 Task: Add Magic Spoon Cereal Cocoa Cereal to the cart.
Action: Mouse moved to (791, 300)
Screenshot: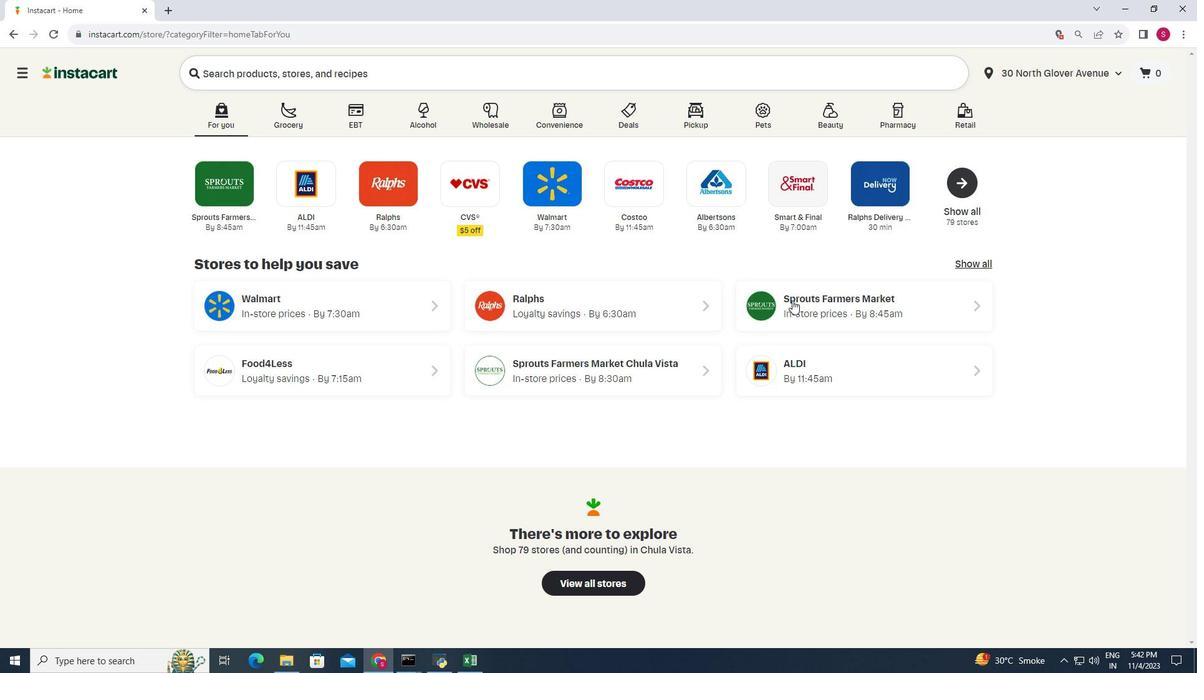 
Action: Mouse pressed left at (791, 300)
Screenshot: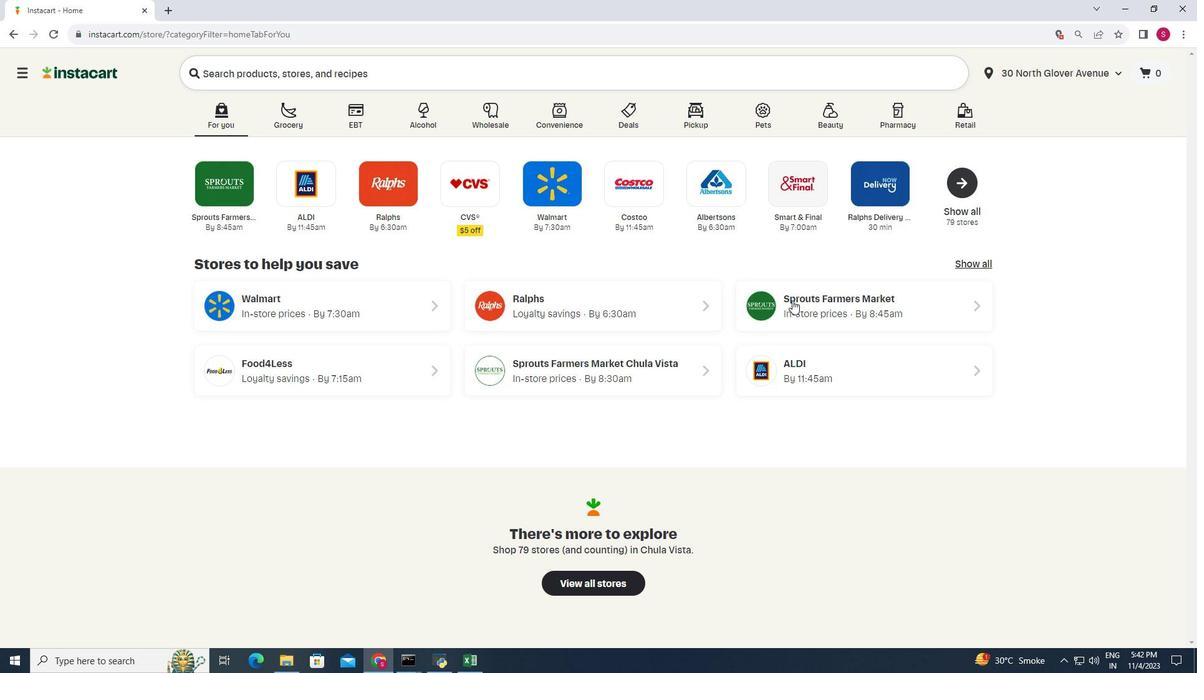 
Action: Mouse moved to (80, 465)
Screenshot: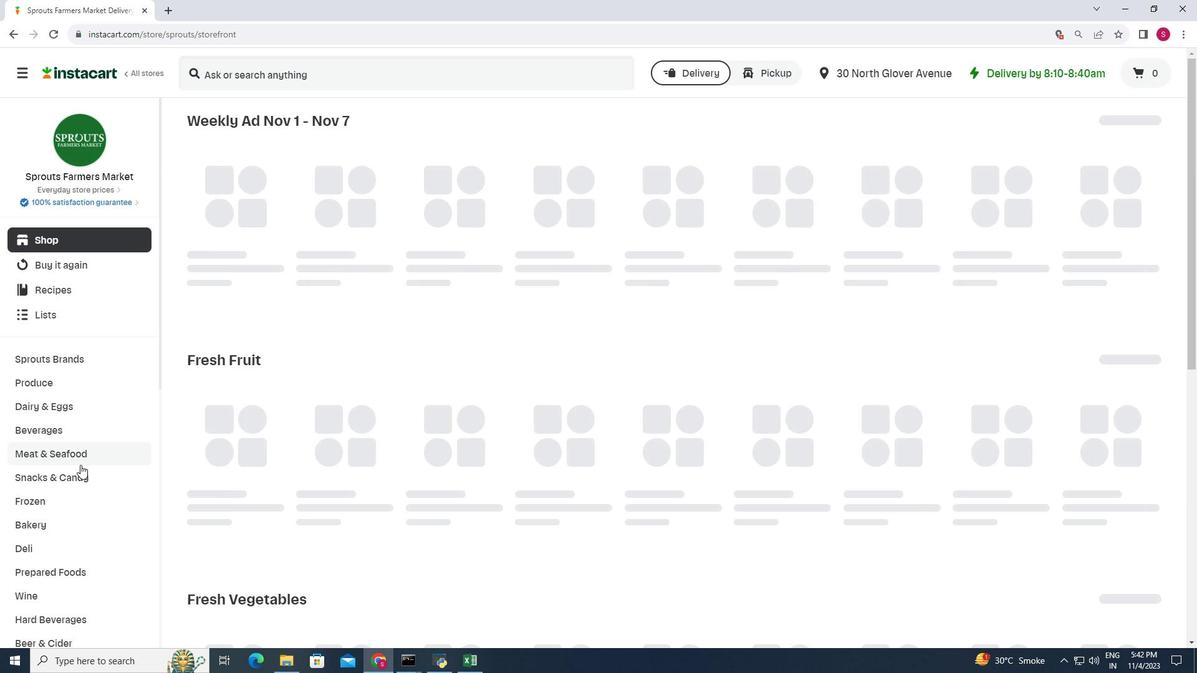 
Action: Mouse scrolled (80, 464) with delta (0, 0)
Screenshot: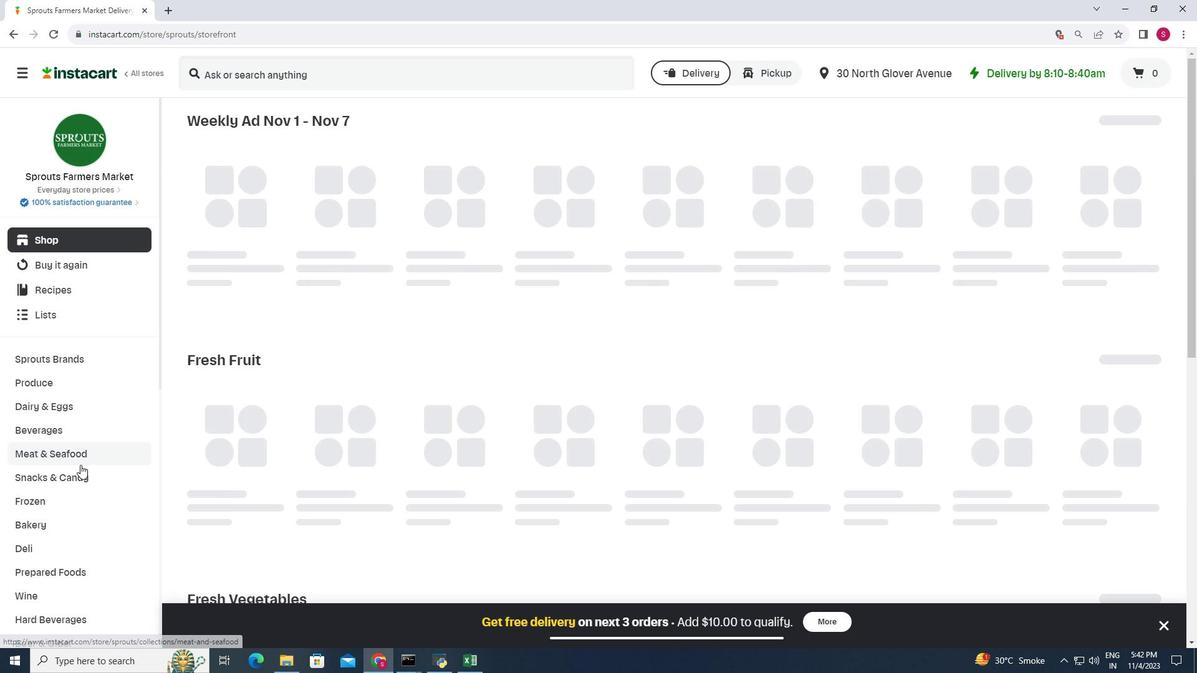 
Action: Mouse scrolled (80, 464) with delta (0, 0)
Screenshot: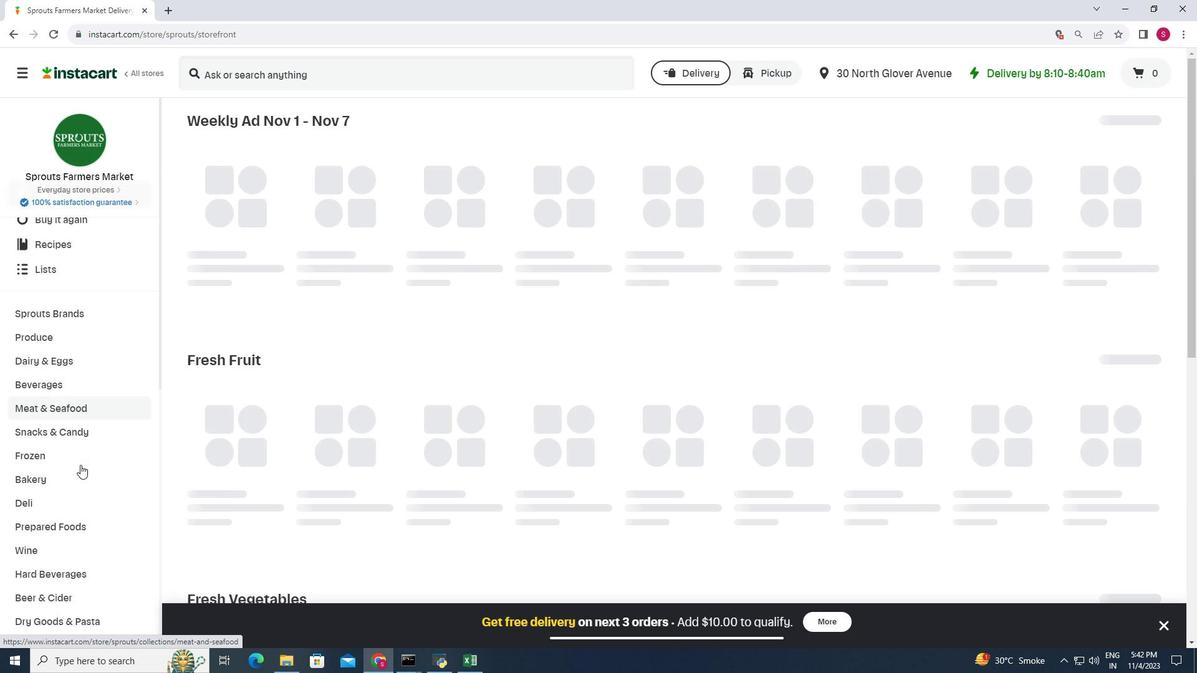 
Action: Mouse scrolled (80, 464) with delta (0, 0)
Screenshot: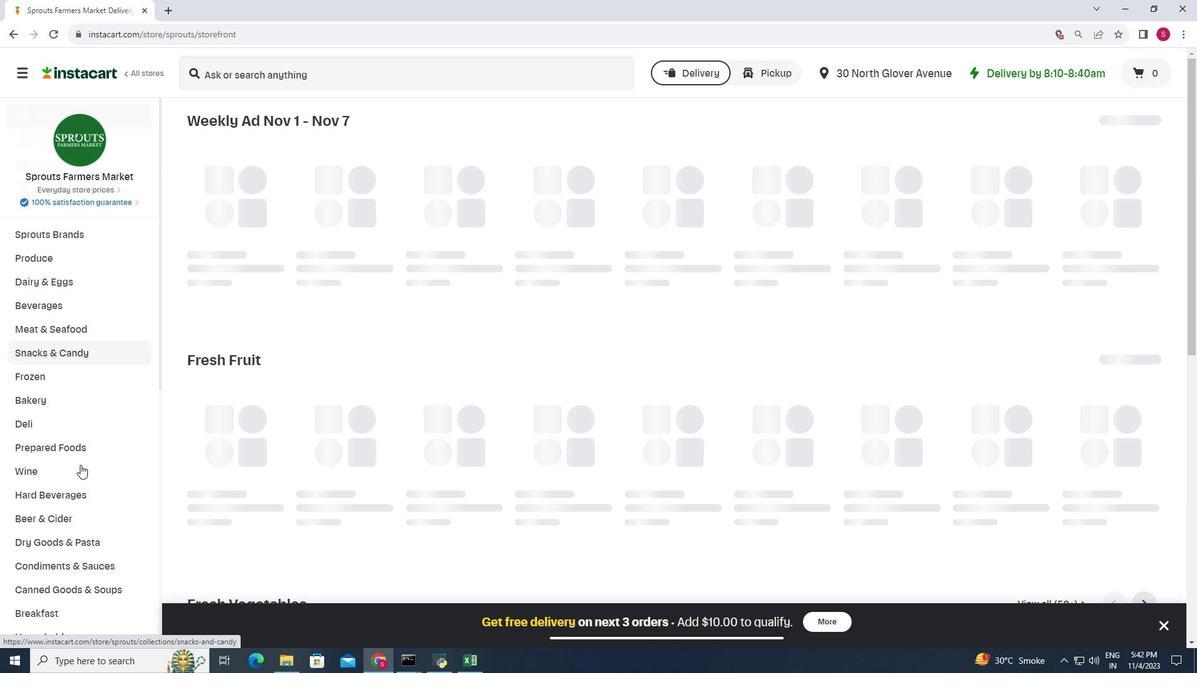 
Action: Mouse scrolled (80, 464) with delta (0, 0)
Screenshot: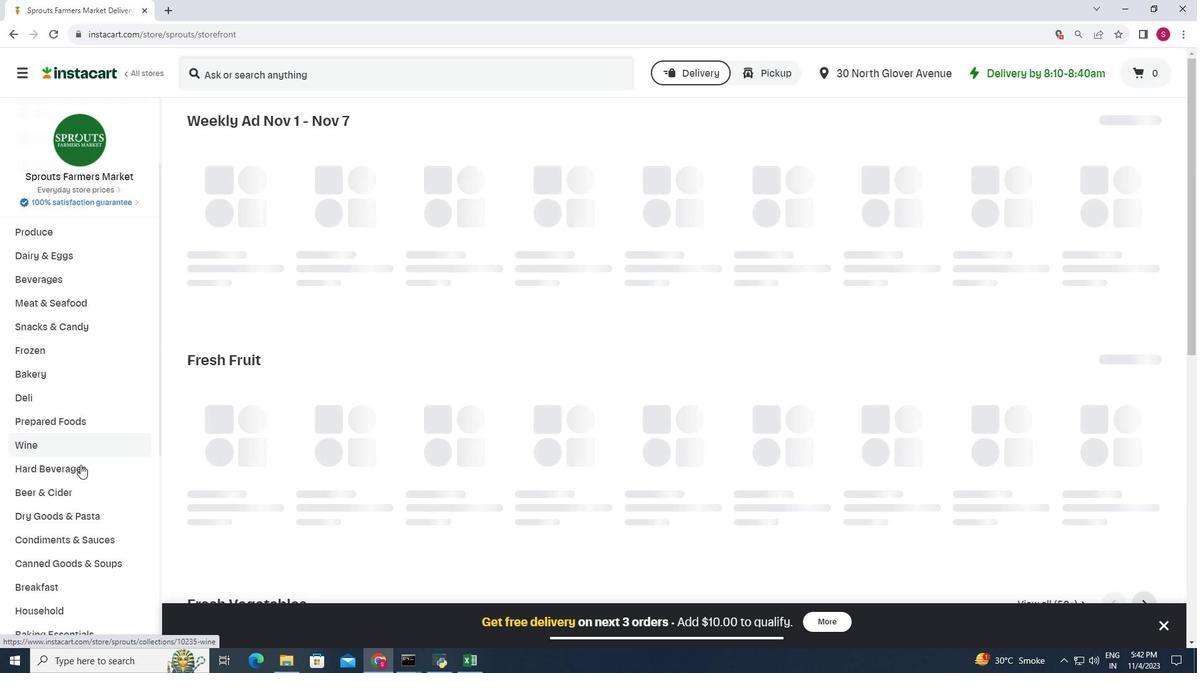 
Action: Mouse moved to (76, 488)
Screenshot: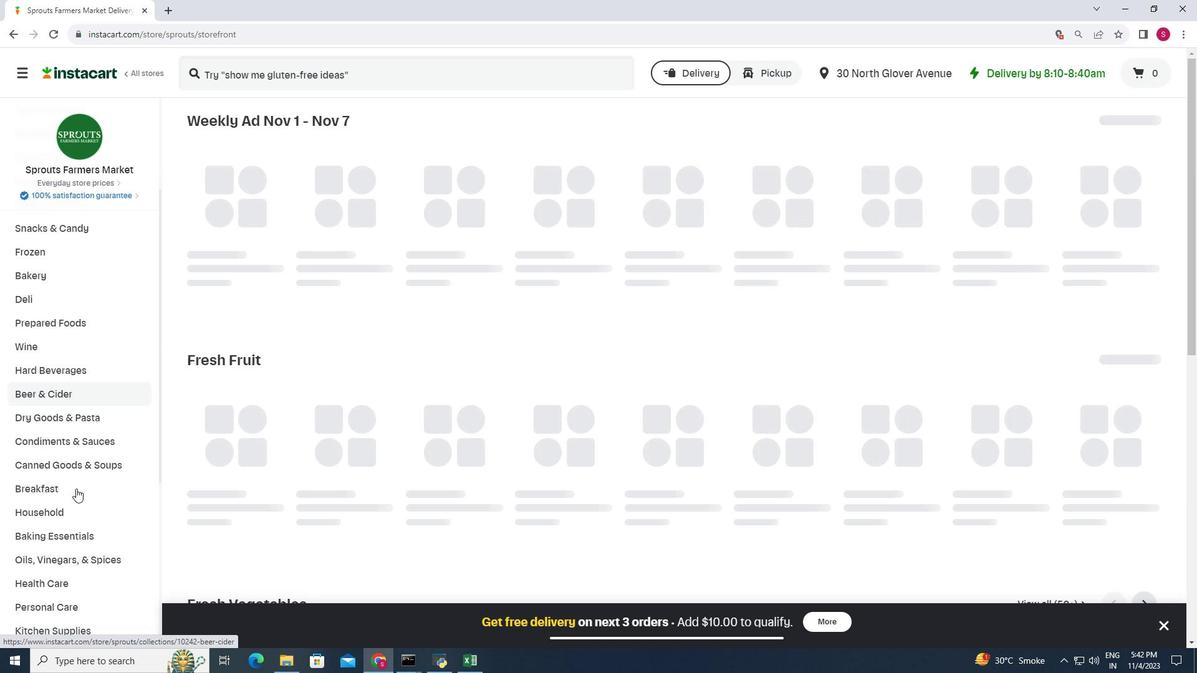 
Action: Mouse pressed left at (76, 488)
Screenshot: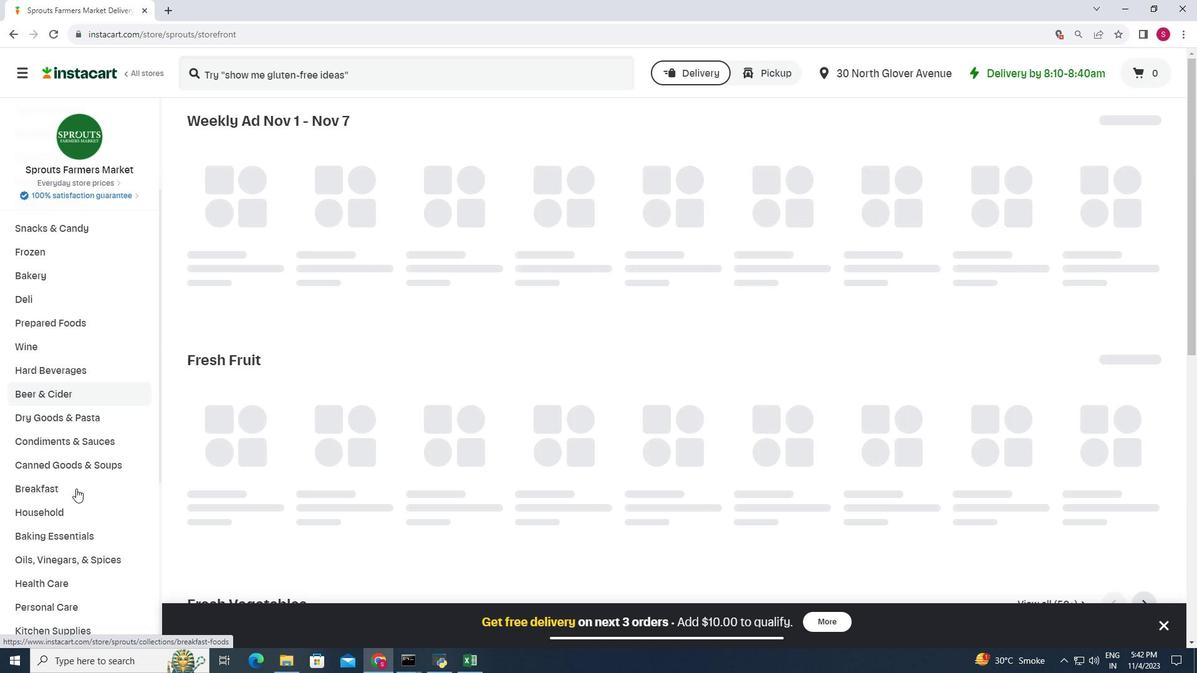 
Action: Mouse moved to (816, 158)
Screenshot: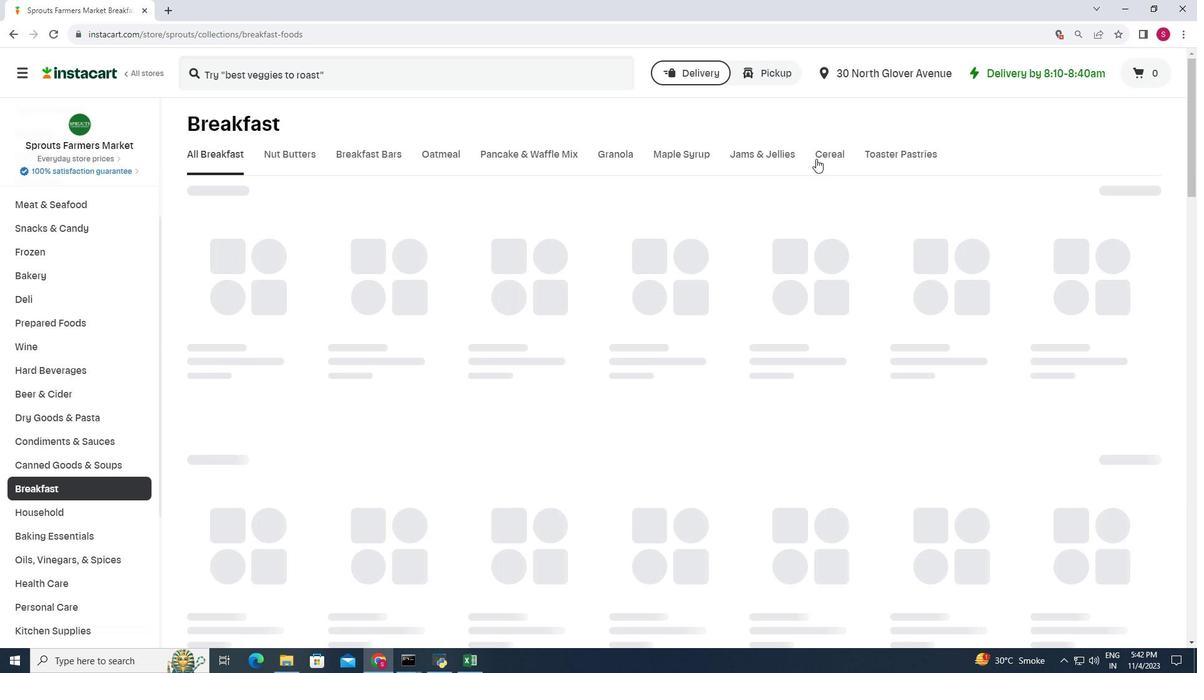 
Action: Mouse pressed left at (816, 158)
Screenshot: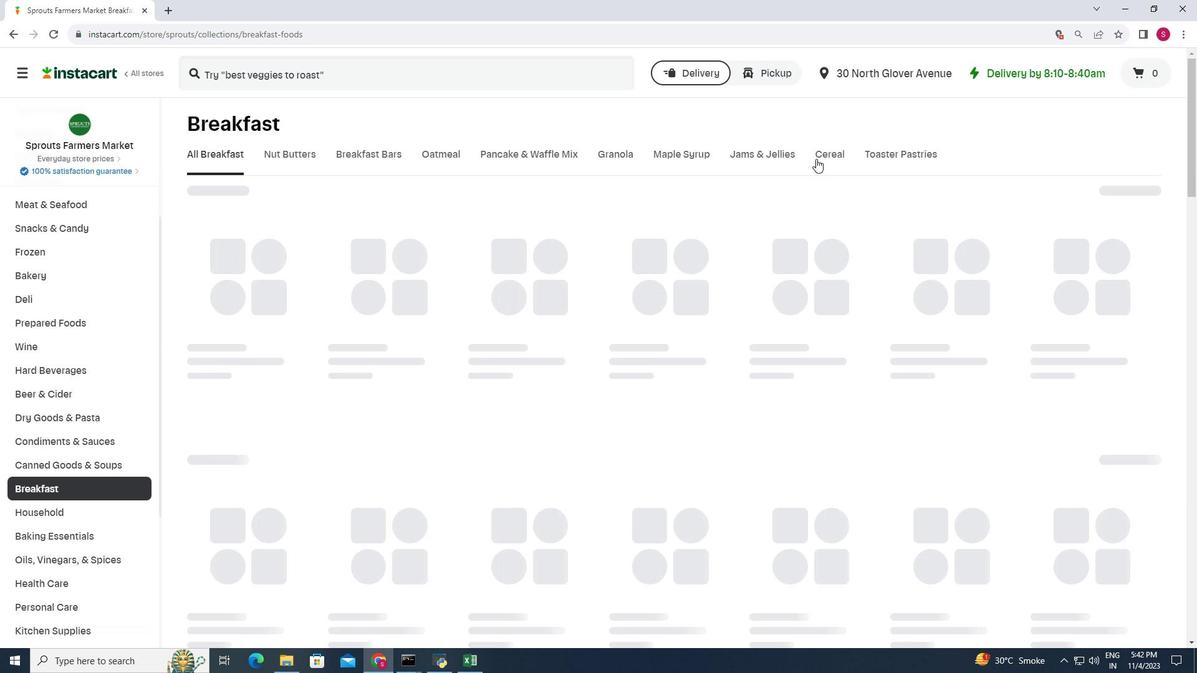 
Action: Mouse moved to (529, 228)
Screenshot: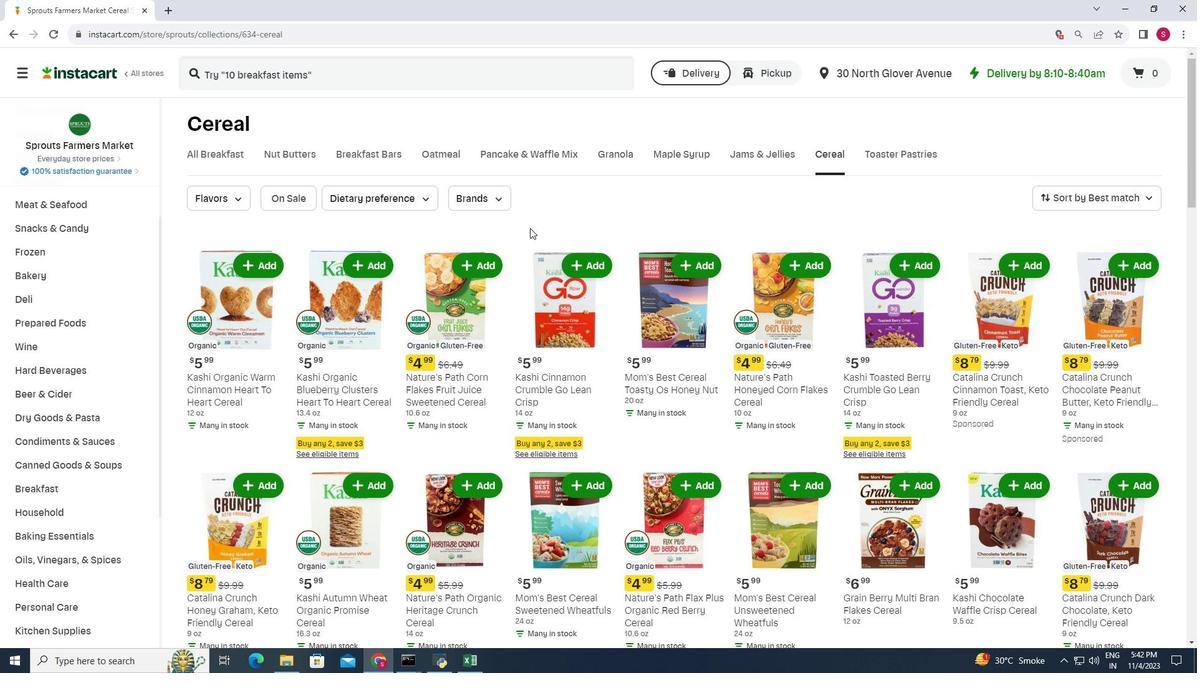 
Action: Mouse scrolled (529, 227) with delta (0, 0)
Screenshot: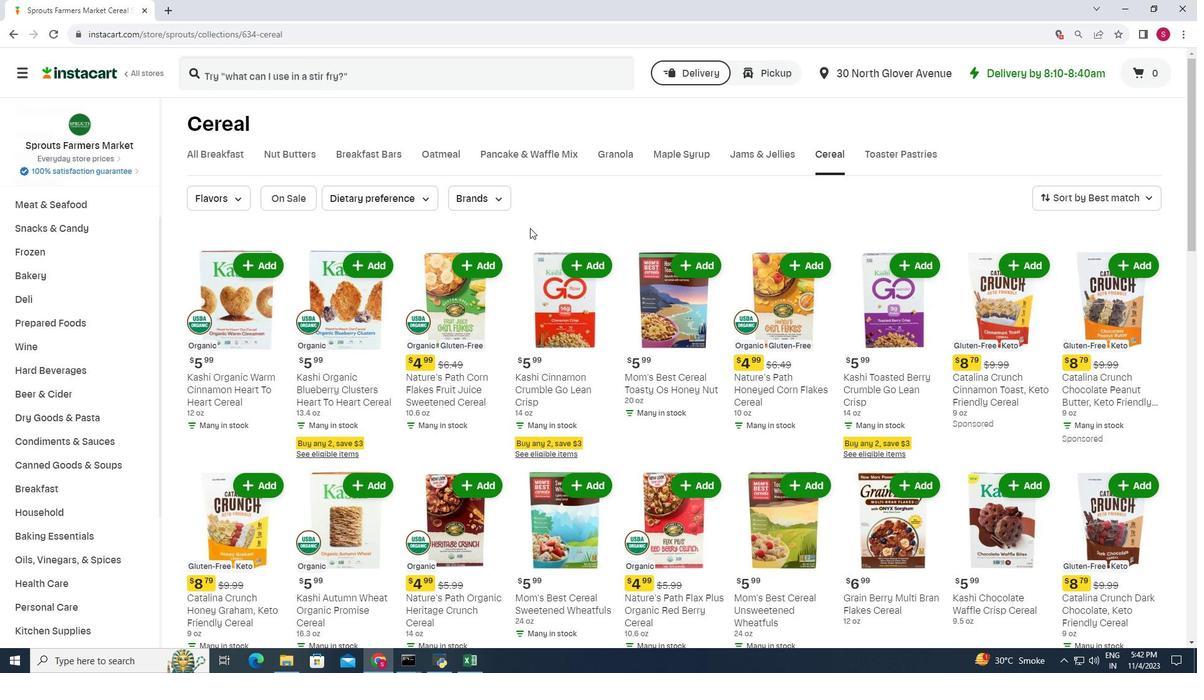 
Action: Mouse moved to (528, 230)
Screenshot: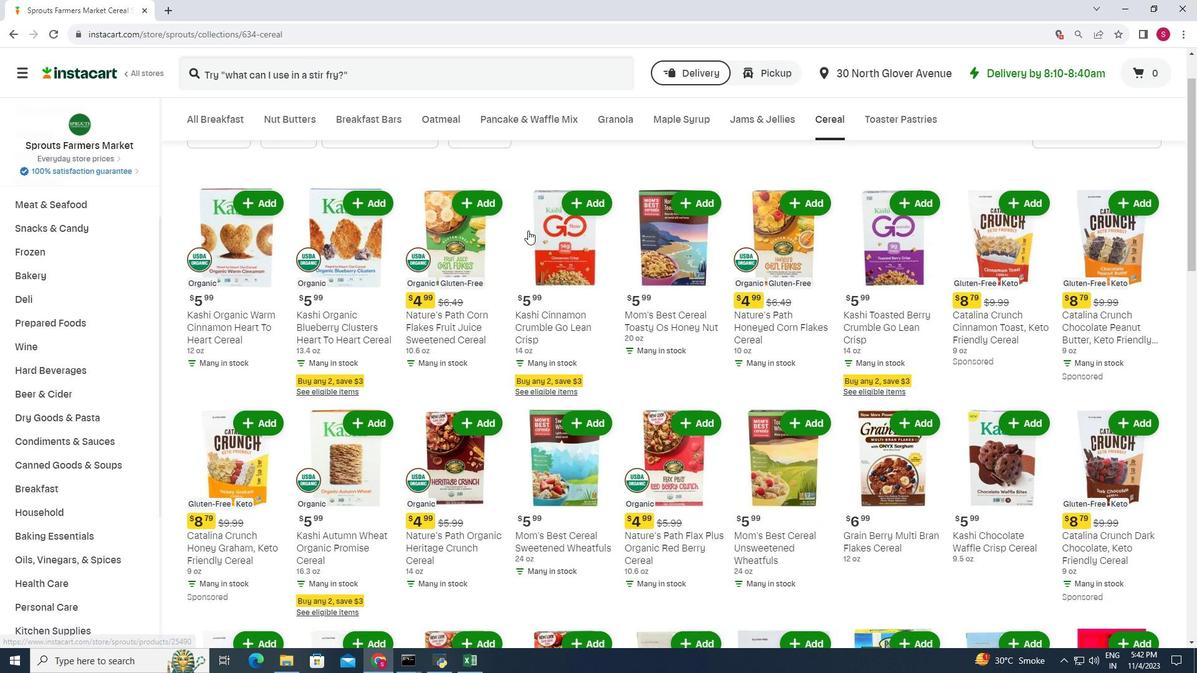 
Action: Mouse scrolled (528, 230) with delta (0, 0)
Screenshot: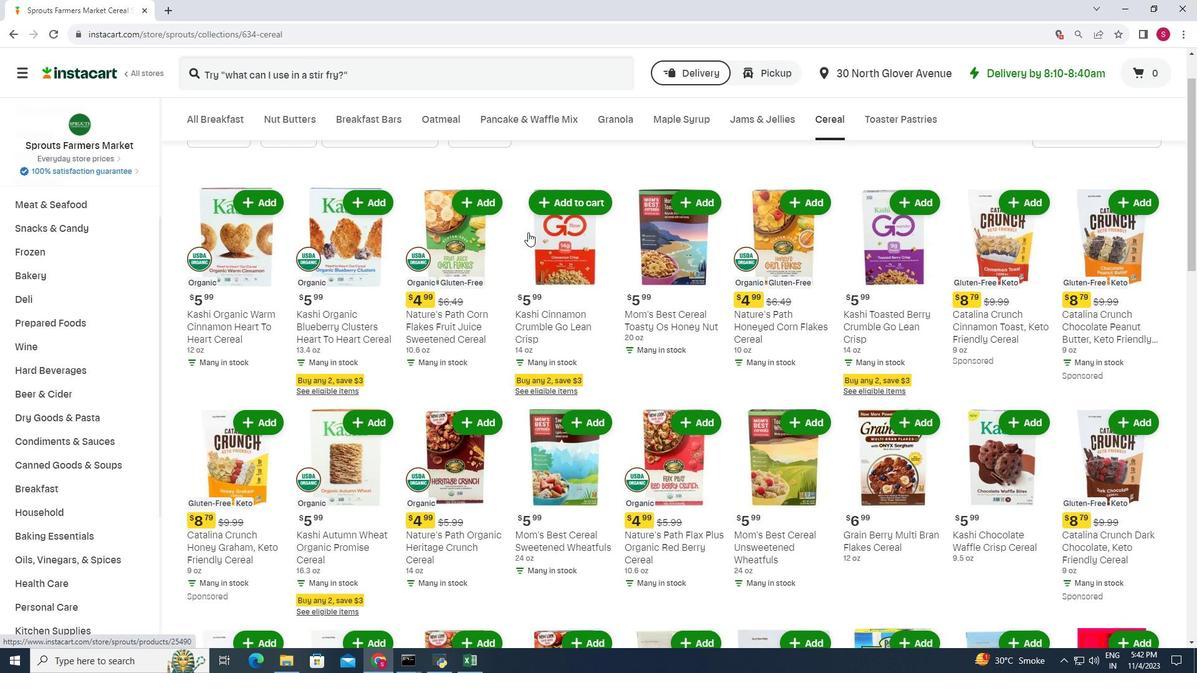 
Action: Mouse moved to (528, 232)
Screenshot: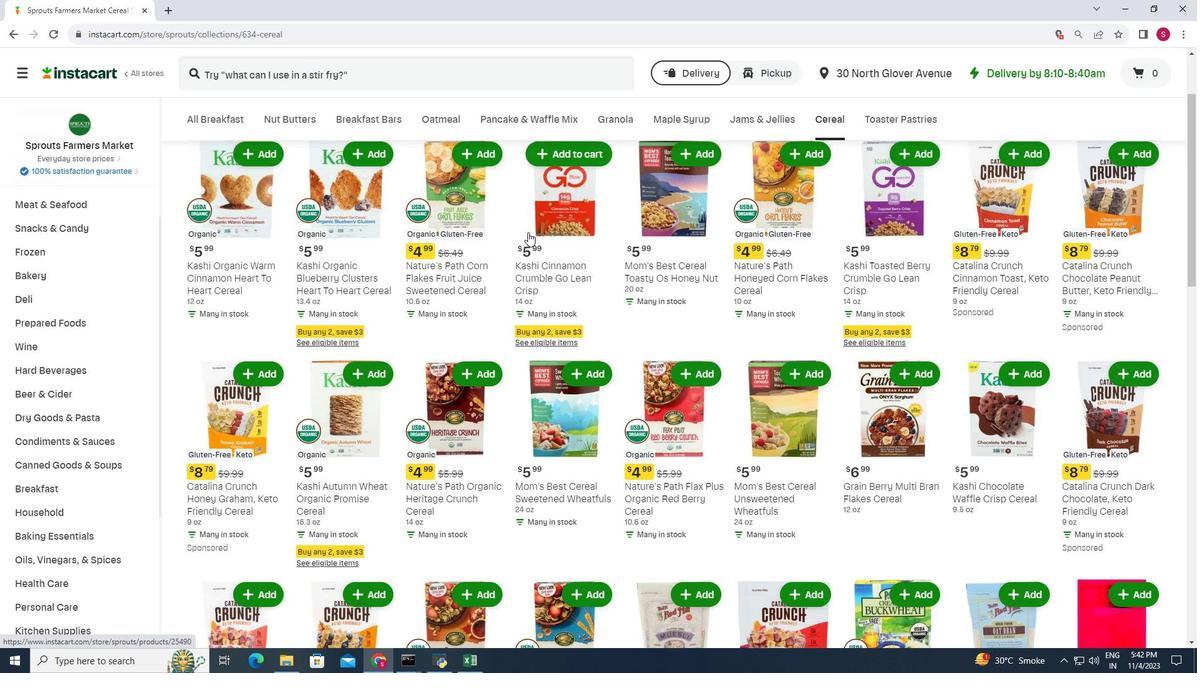 
Action: Mouse scrolled (528, 231) with delta (0, 0)
Screenshot: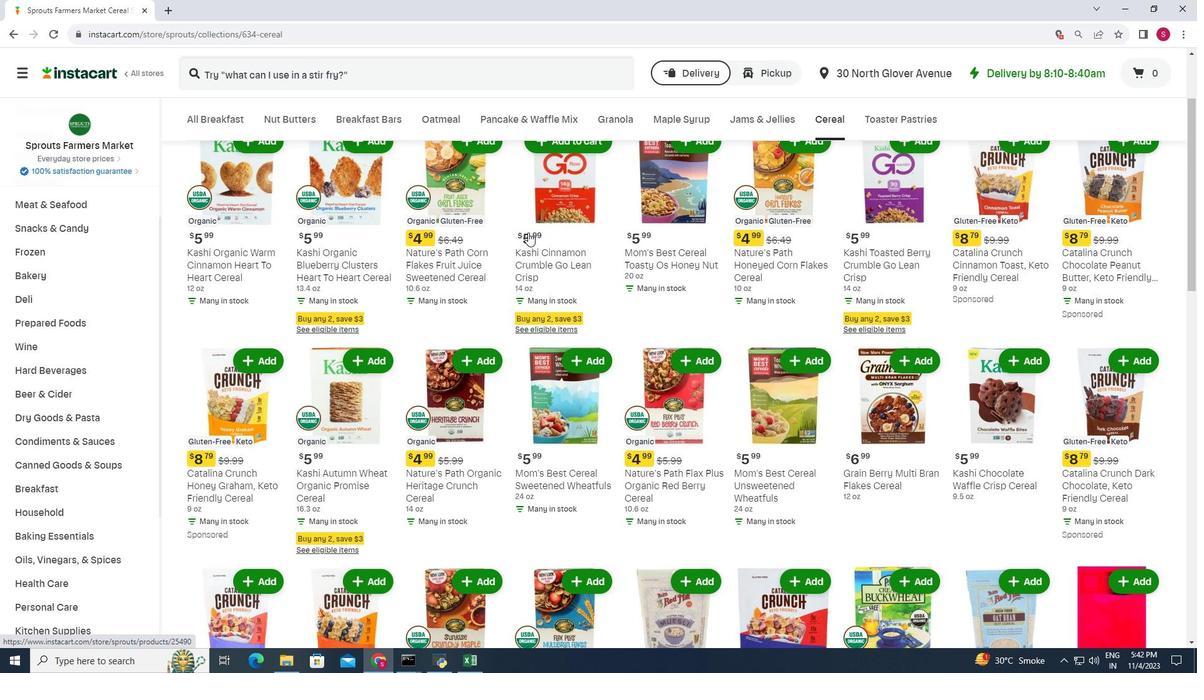 
Action: Mouse moved to (528, 233)
Screenshot: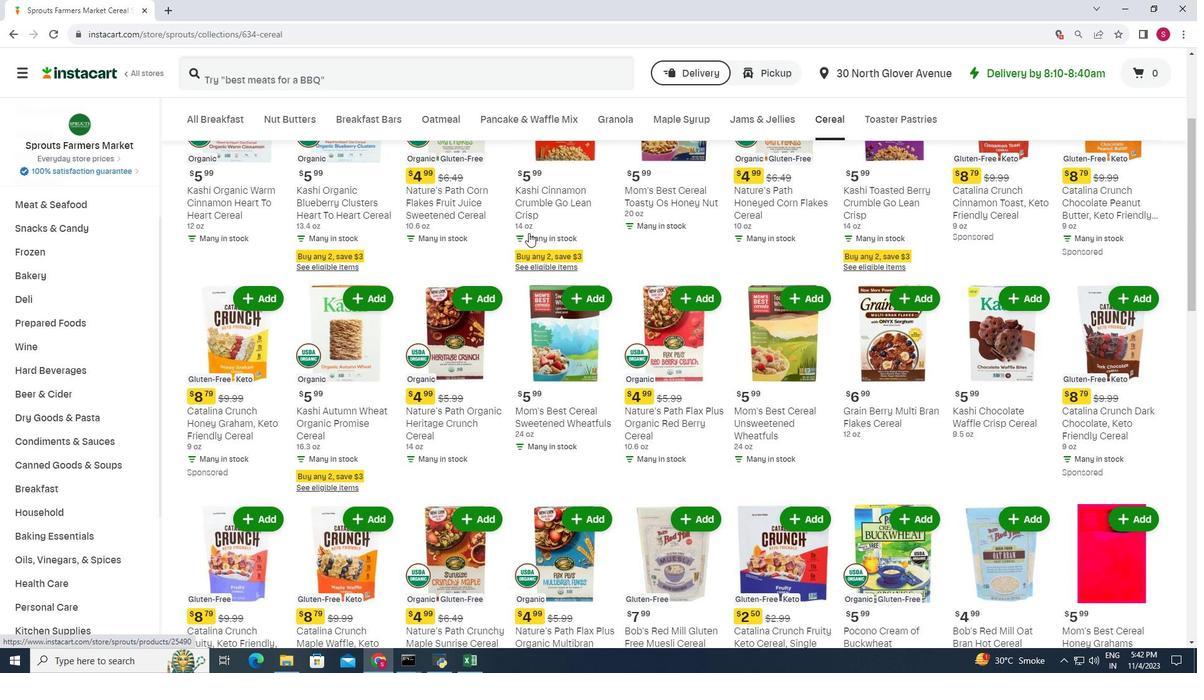 
Action: Mouse scrolled (528, 232) with delta (0, 0)
Screenshot: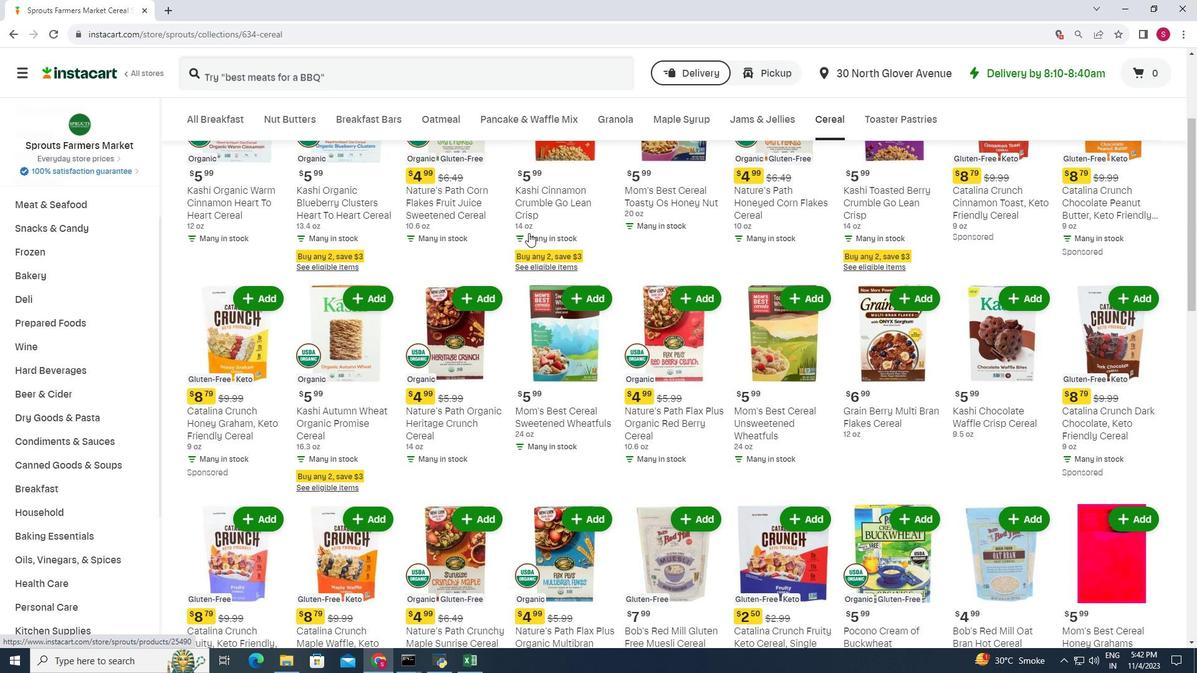 
Action: Mouse scrolled (528, 232) with delta (0, 0)
Screenshot: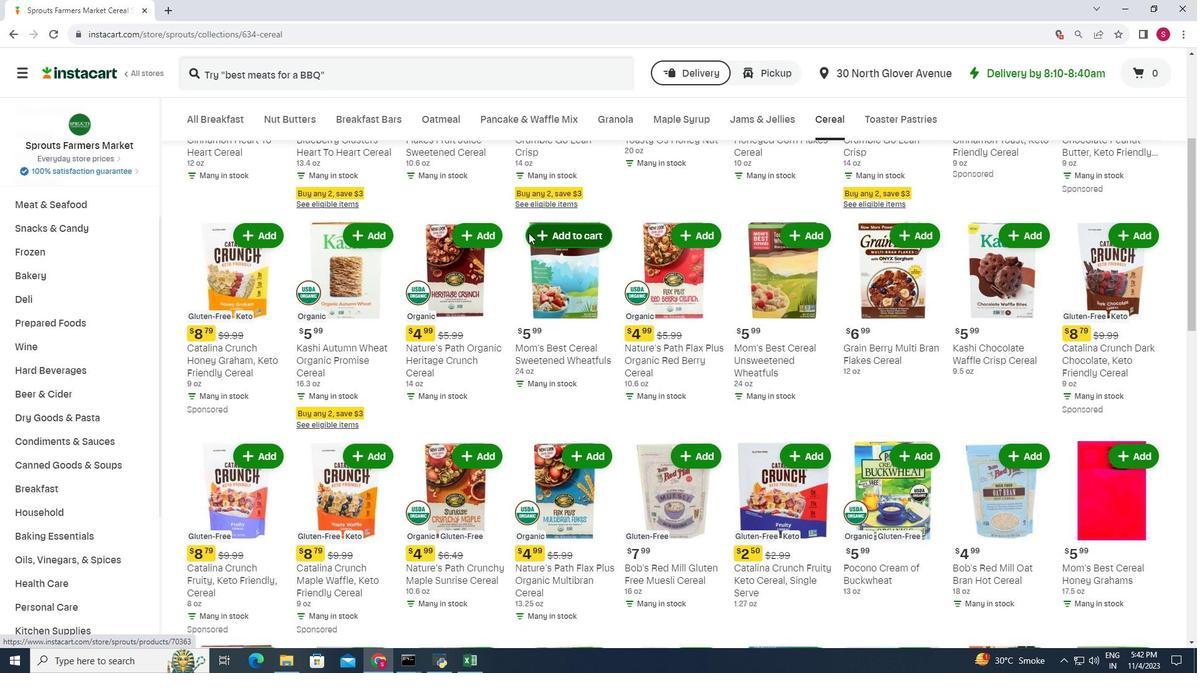 
Action: Mouse scrolled (528, 232) with delta (0, 0)
Screenshot: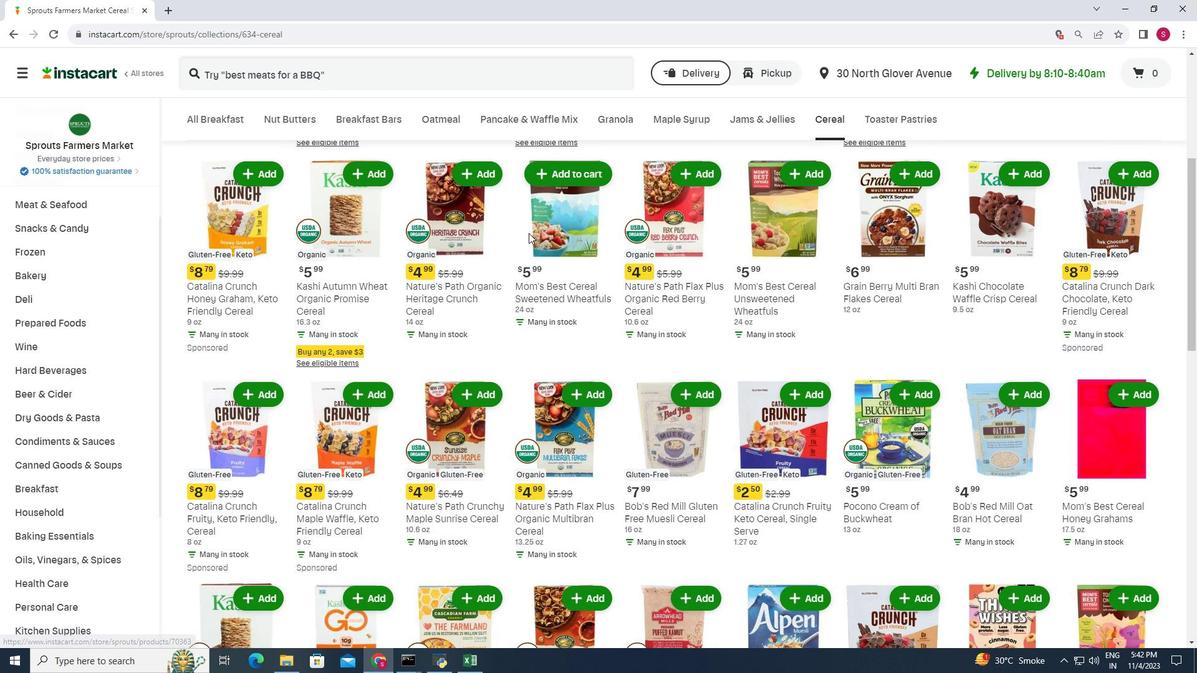 
Action: Mouse scrolled (528, 232) with delta (0, 0)
Screenshot: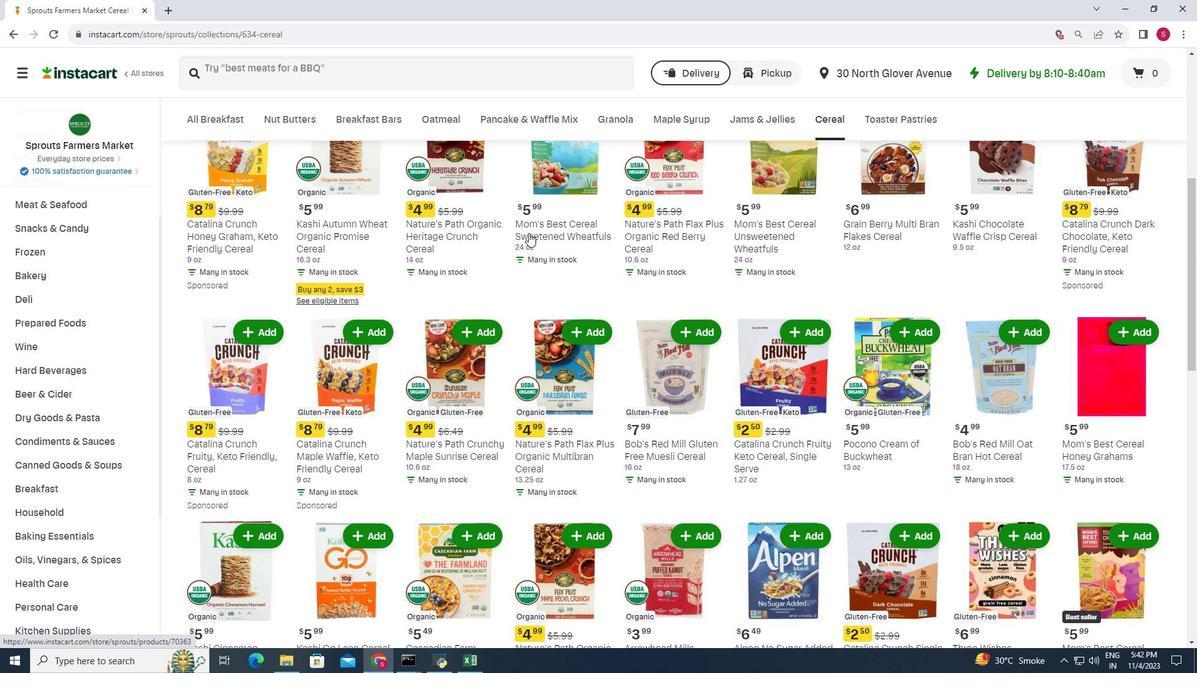 
Action: Mouse scrolled (528, 232) with delta (0, 0)
Screenshot: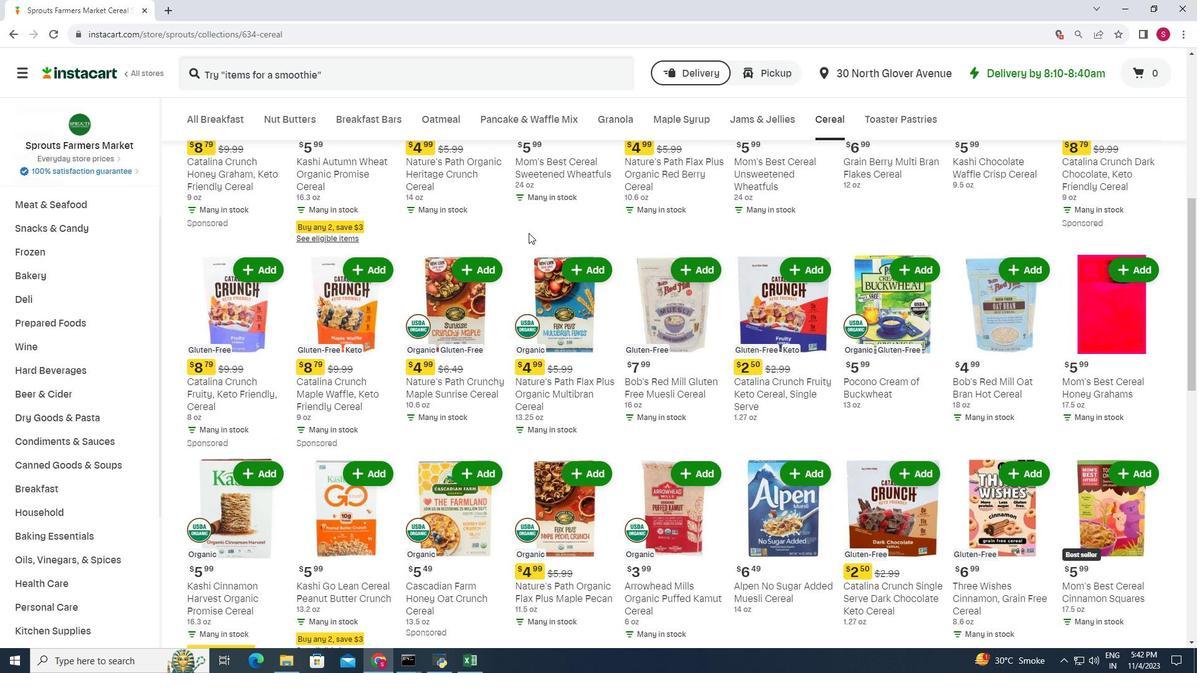 
Action: Mouse moved to (529, 233)
Screenshot: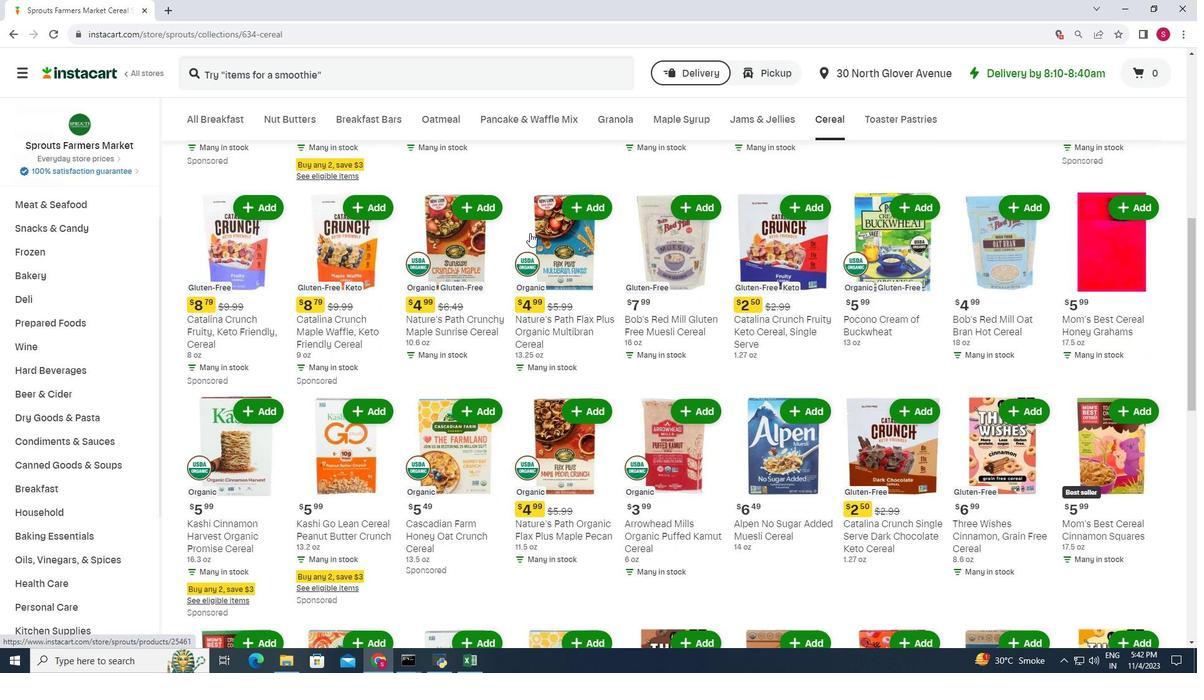 
Action: Mouse scrolled (529, 232) with delta (0, 0)
Screenshot: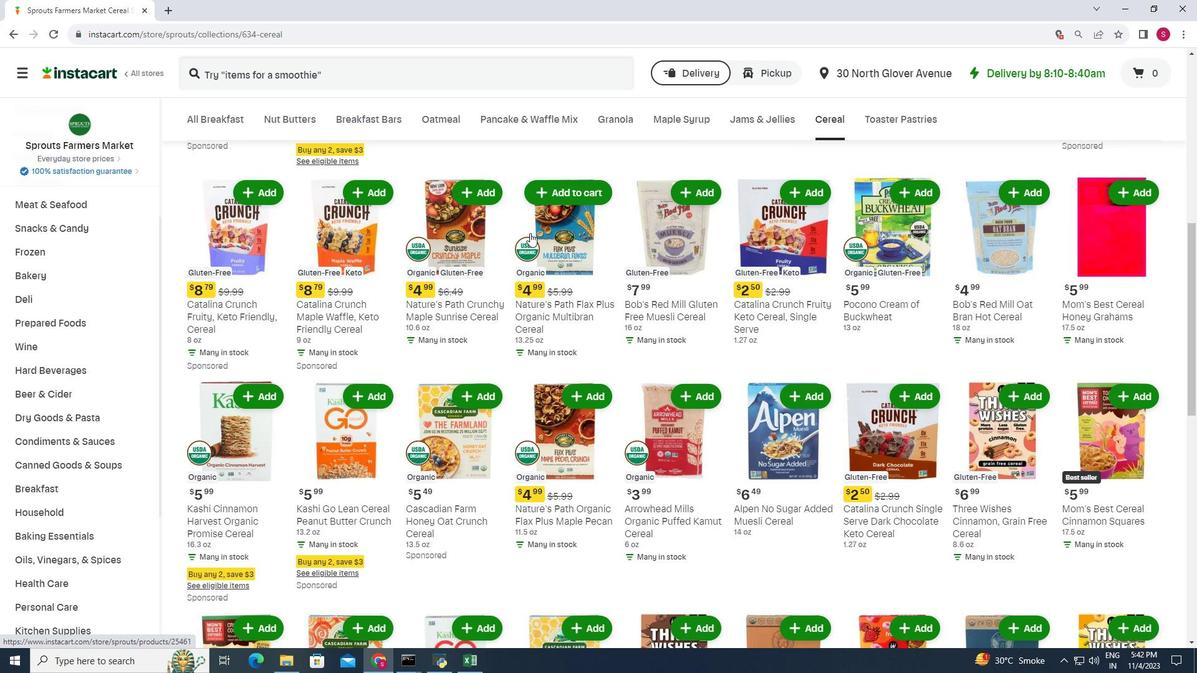 
Action: Mouse scrolled (529, 232) with delta (0, 0)
Screenshot: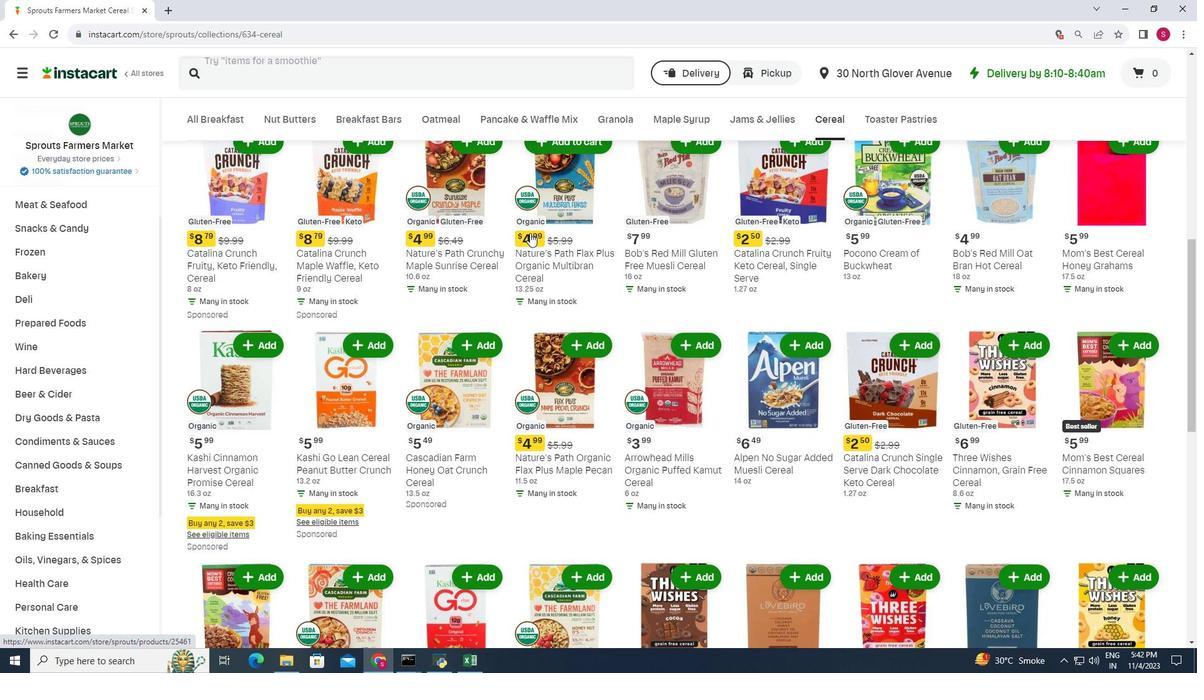 
Action: Mouse scrolled (529, 232) with delta (0, 0)
Screenshot: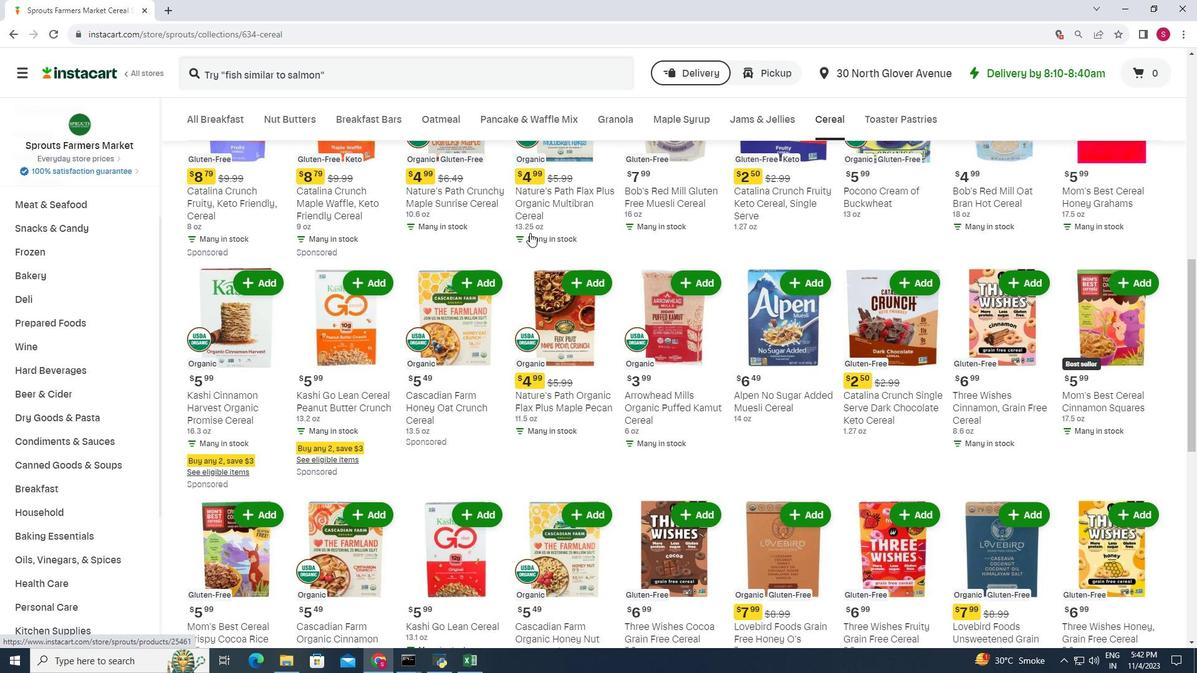 
Action: Mouse scrolled (529, 232) with delta (0, 0)
Screenshot: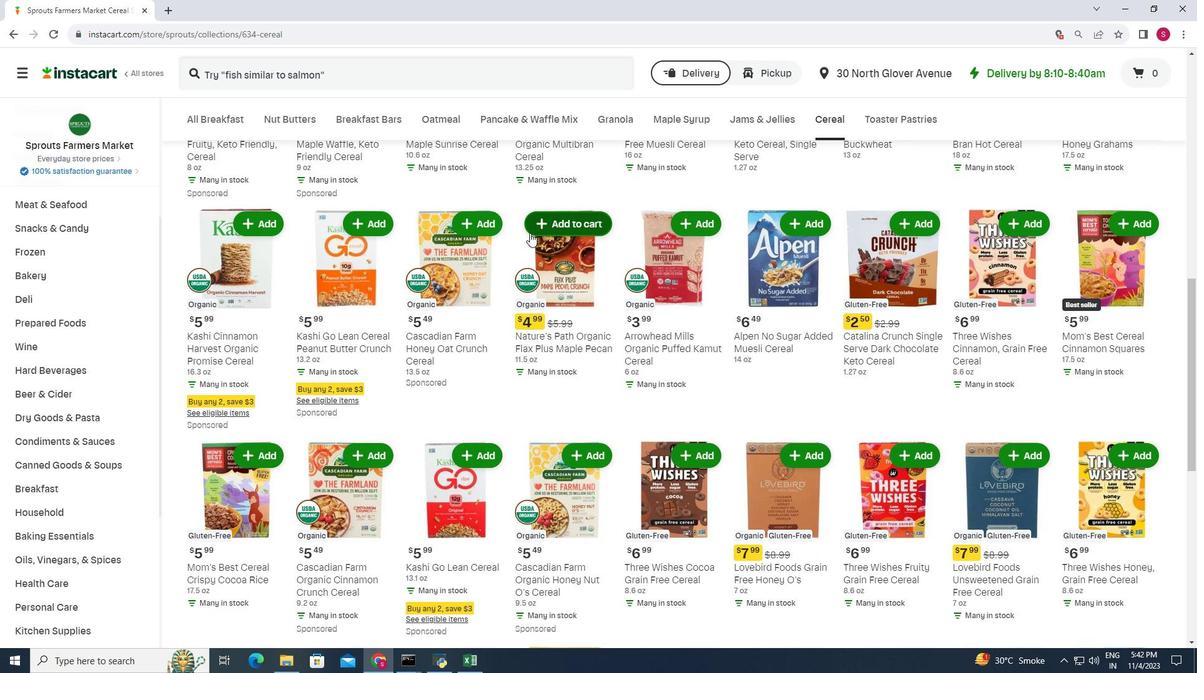 
Action: Mouse scrolled (529, 232) with delta (0, 0)
Screenshot: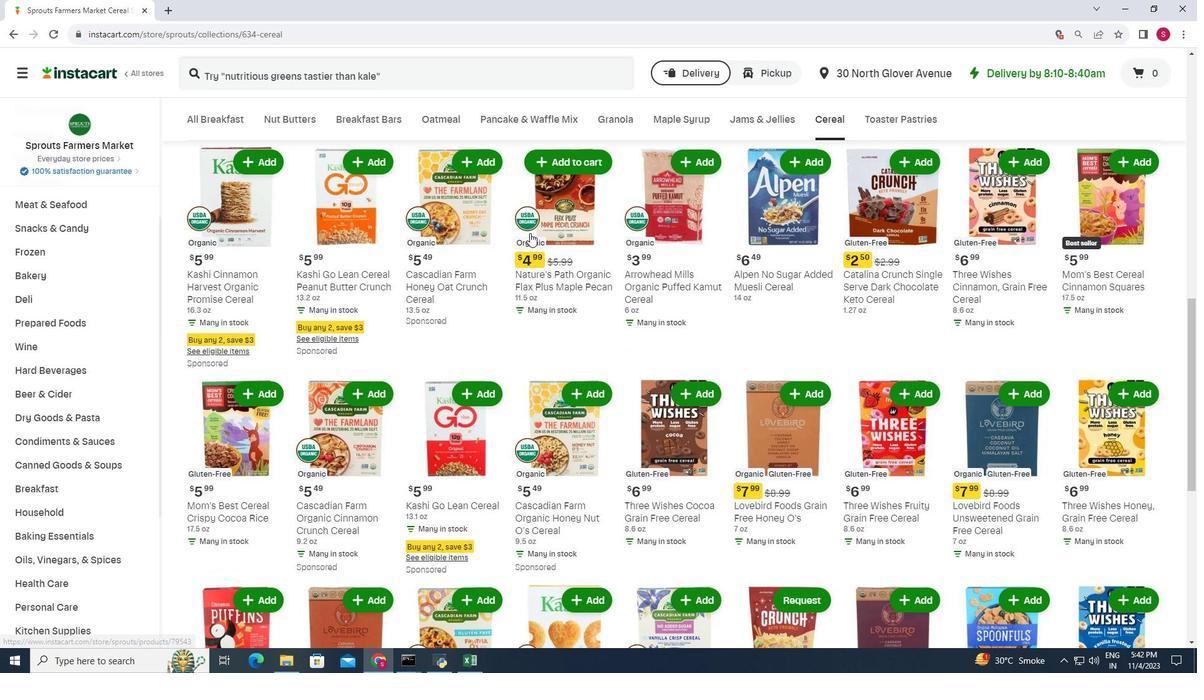 
Action: Mouse scrolled (529, 232) with delta (0, 0)
Screenshot: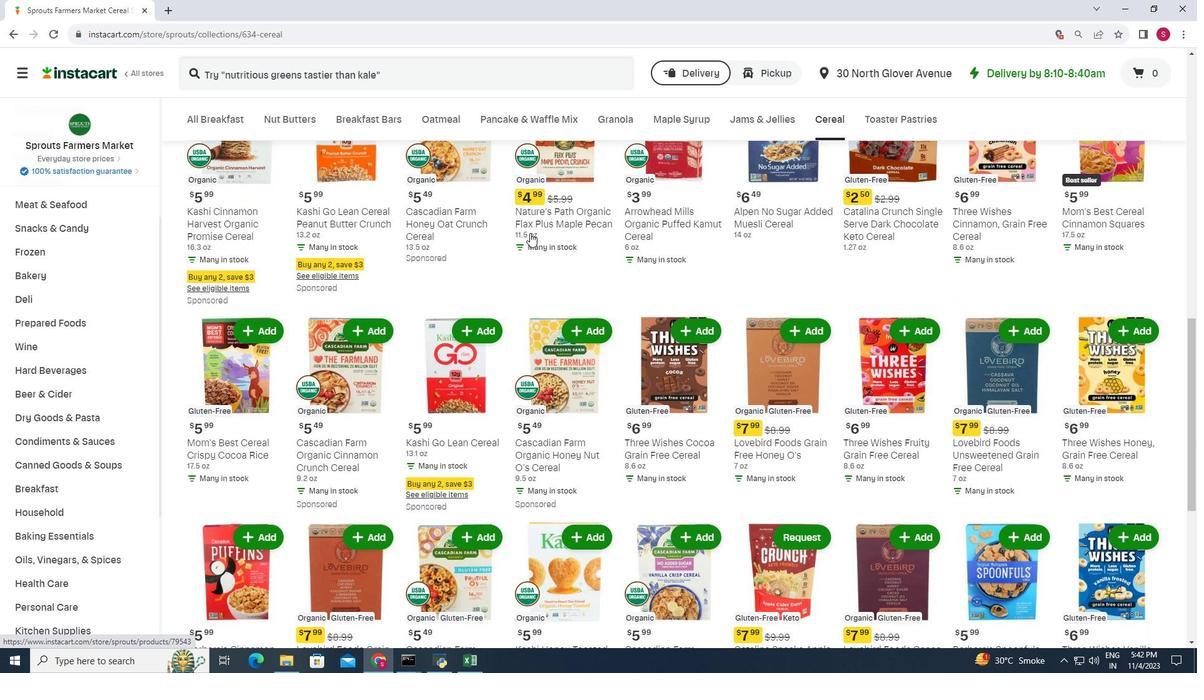 
Action: Mouse scrolled (529, 232) with delta (0, 0)
Screenshot: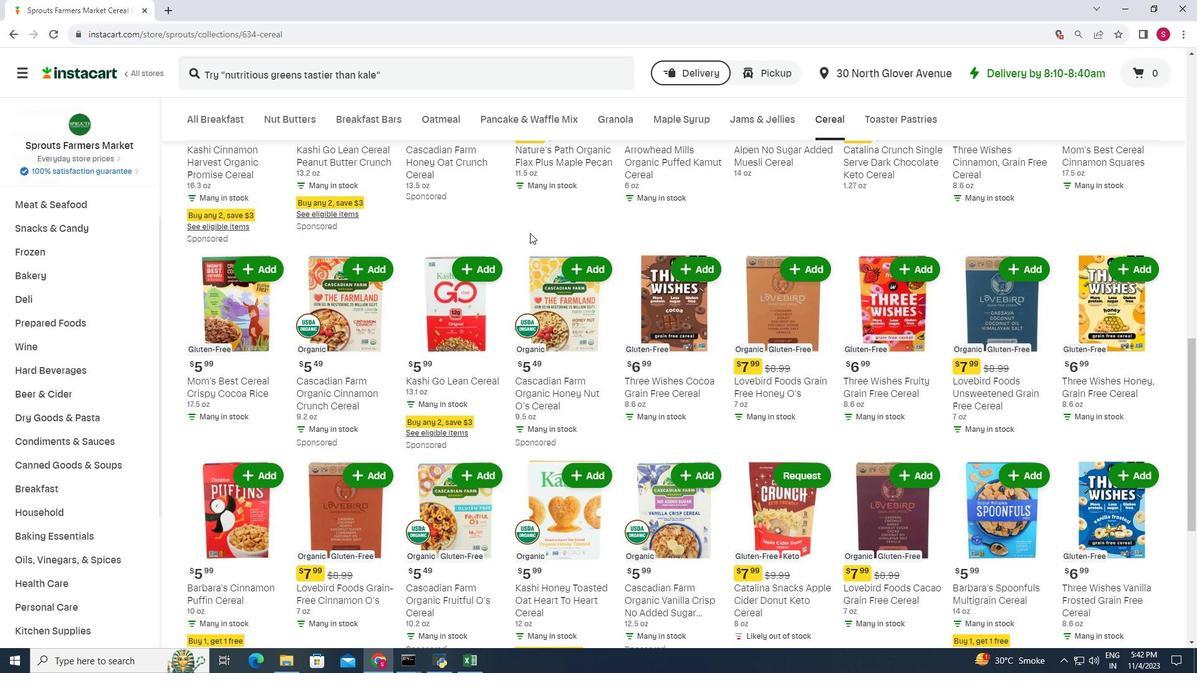 
Action: Mouse scrolled (529, 232) with delta (0, 0)
Screenshot: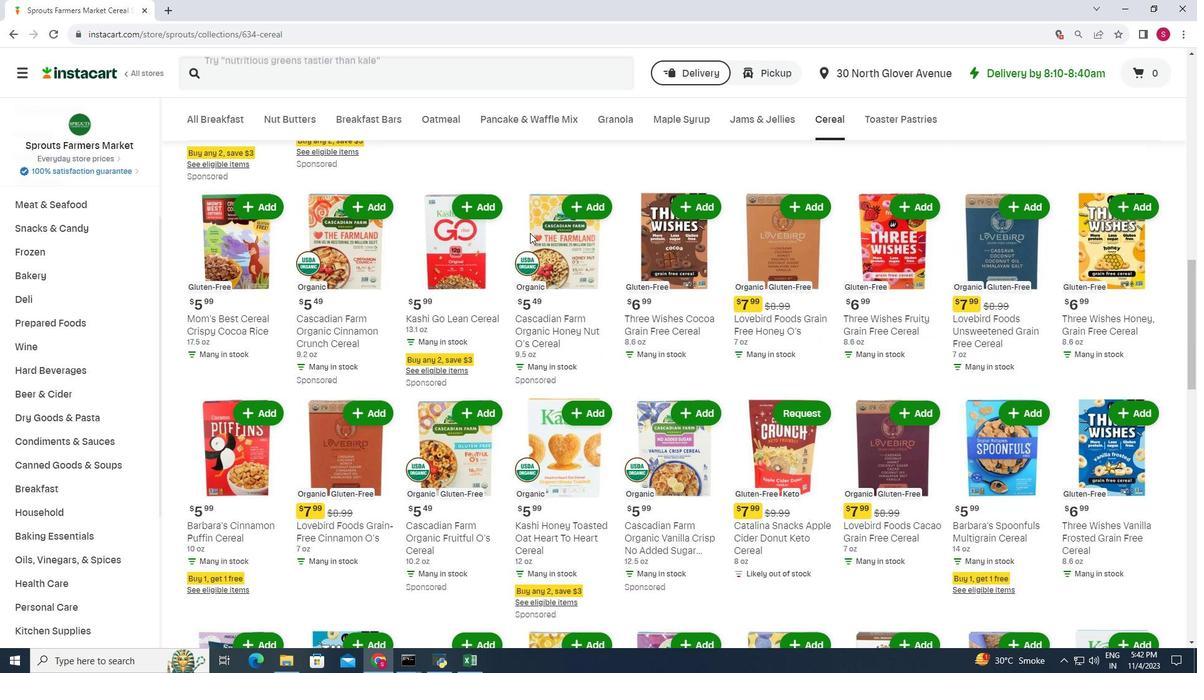 
Action: Mouse scrolled (529, 232) with delta (0, 0)
Screenshot: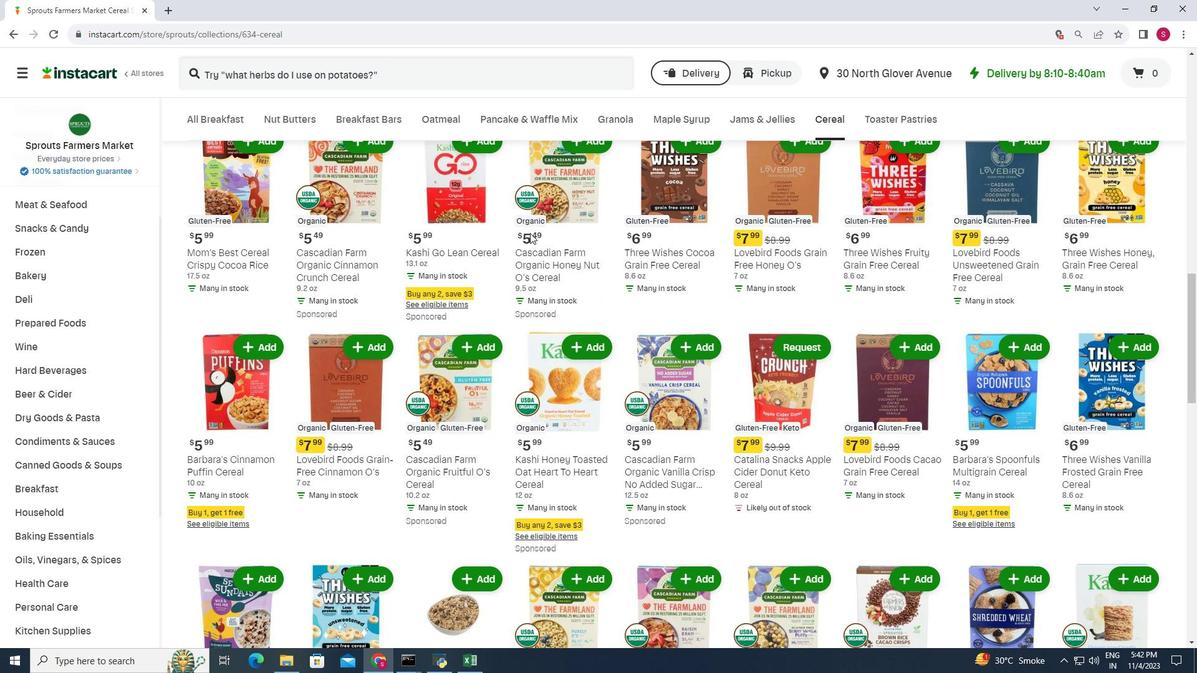 
Action: Mouse scrolled (529, 232) with delta (0, 0)
Screenshot: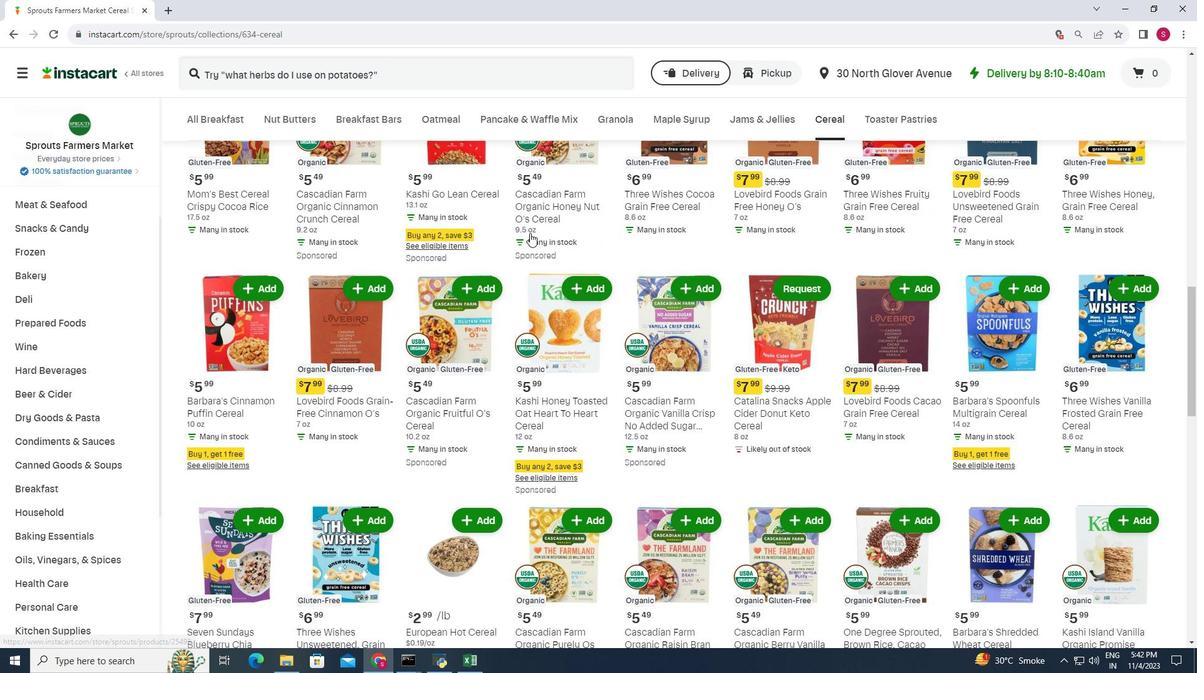 
Action: Mouse scrolled (529, 232) with delta (0, 0)
Screenshot: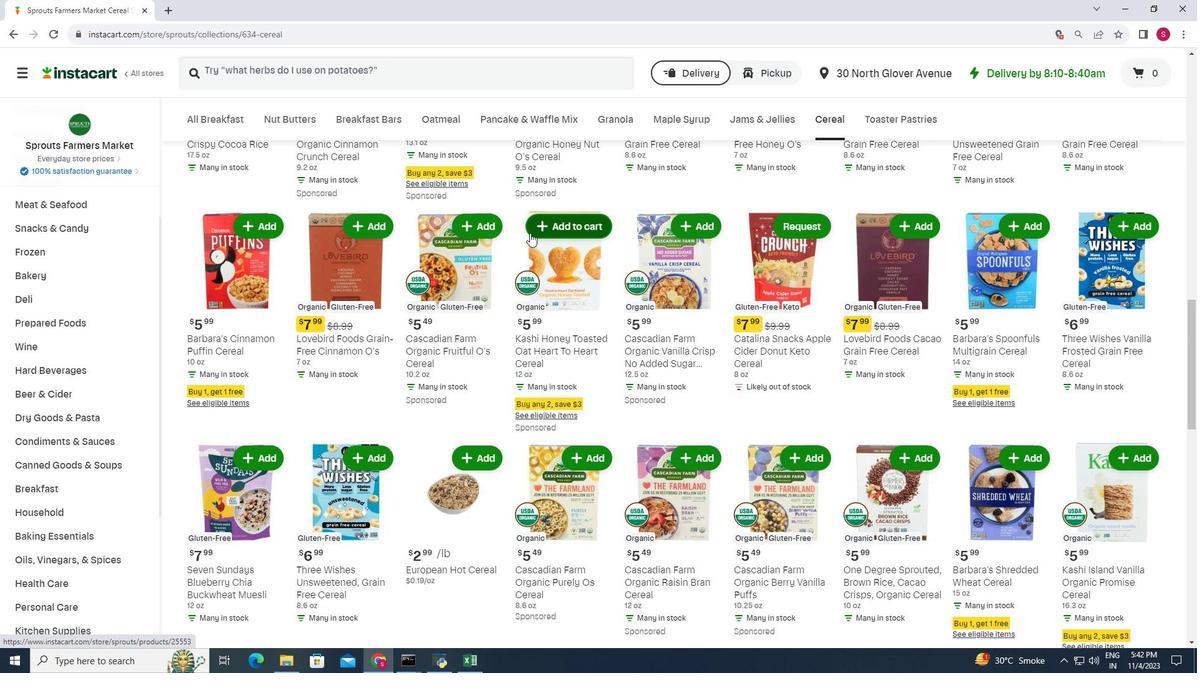 
Action: Mouse scrolled (529, 232) with delta (0, 0)
Screenshot: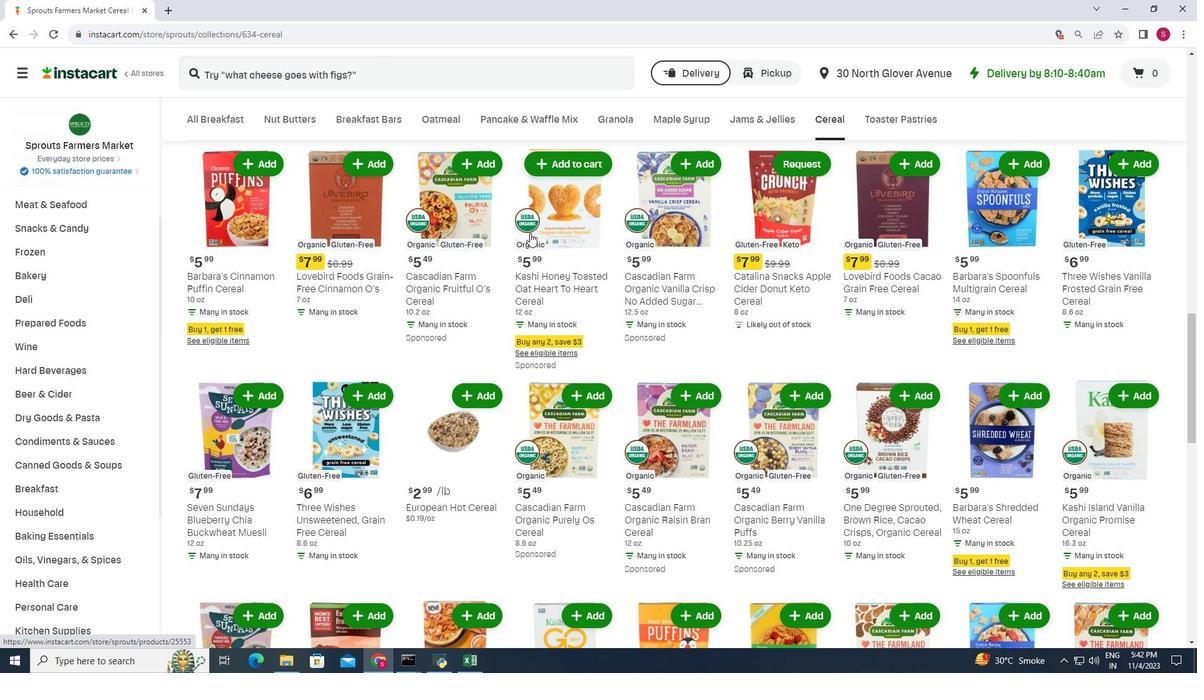 
Action: Mouse scrolled (529, 232) with delta (0, 0)
Screenshot: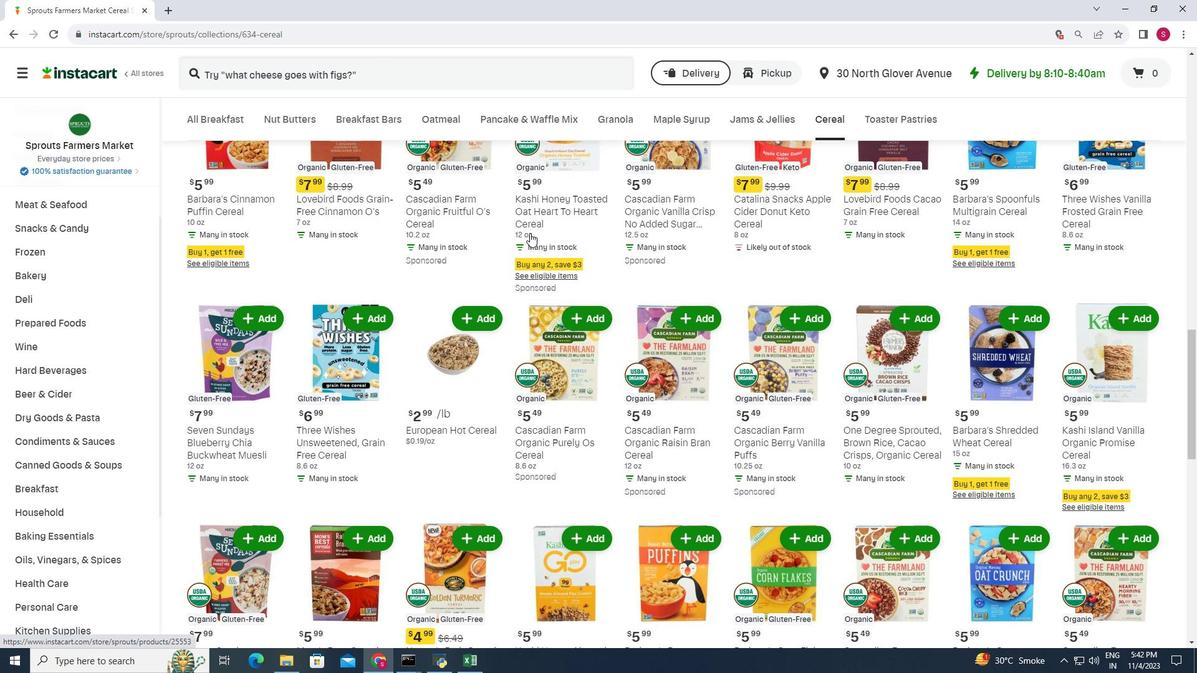 
Action: Mouse scrolled (529, 232) with delta (0, 0)
Screenshot: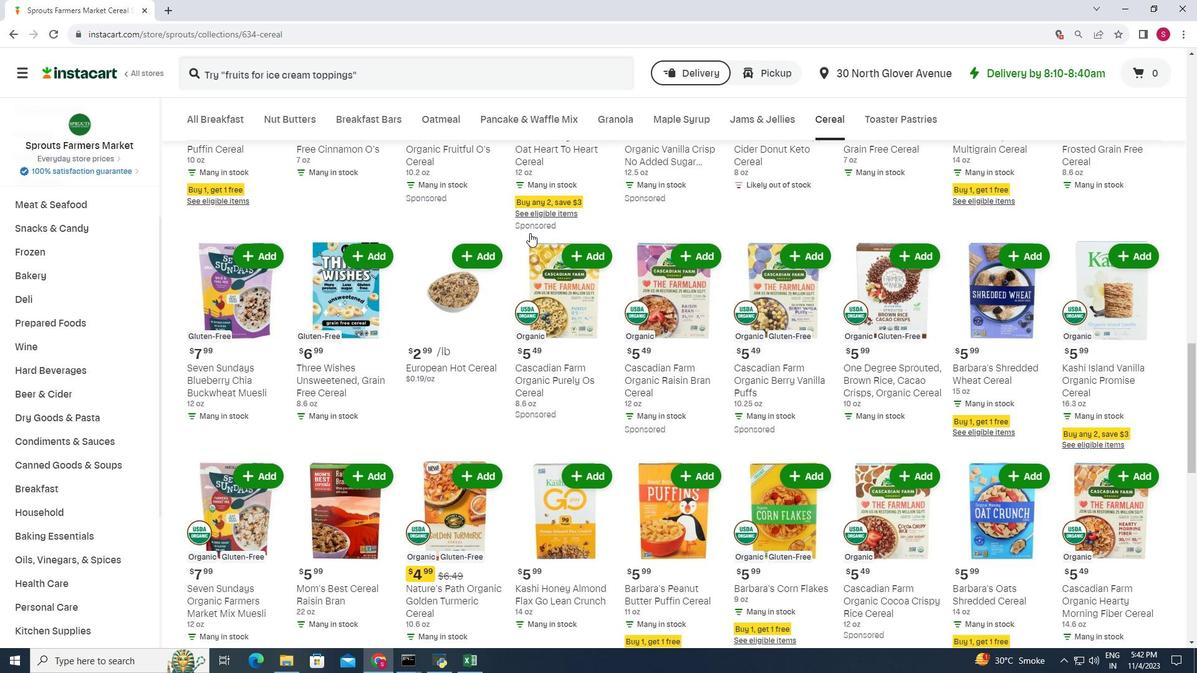 
Action: Mouse scrolled (529, 232) with delta (0, 0)
Screenshot: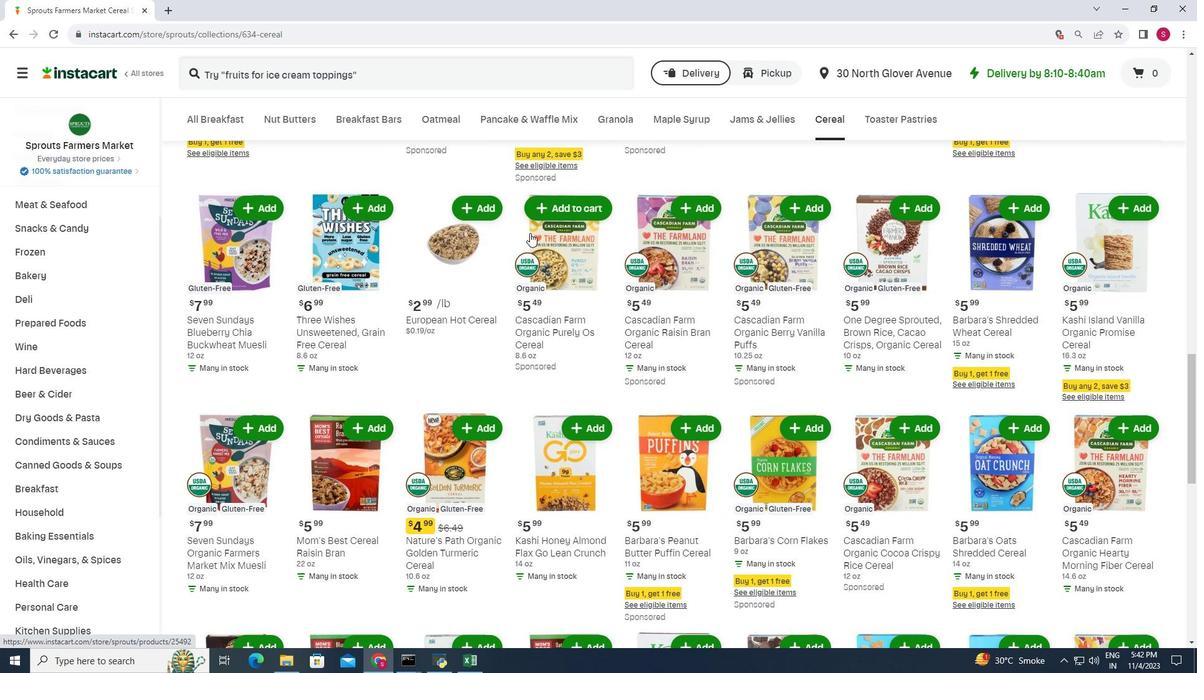 
Action: Mouse scrolled (529, 232) with delta (0, 0)
Screenshot: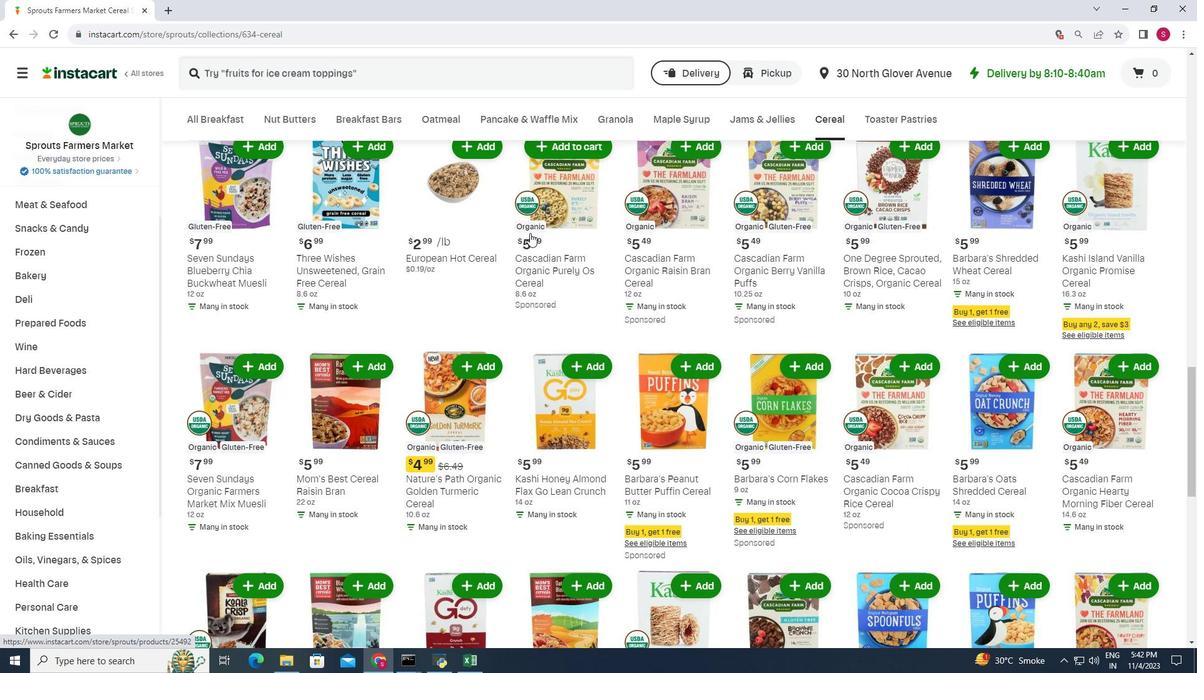 
Action: Mouse scrolled (529, 232) with delta (0, 0)
Screenshot: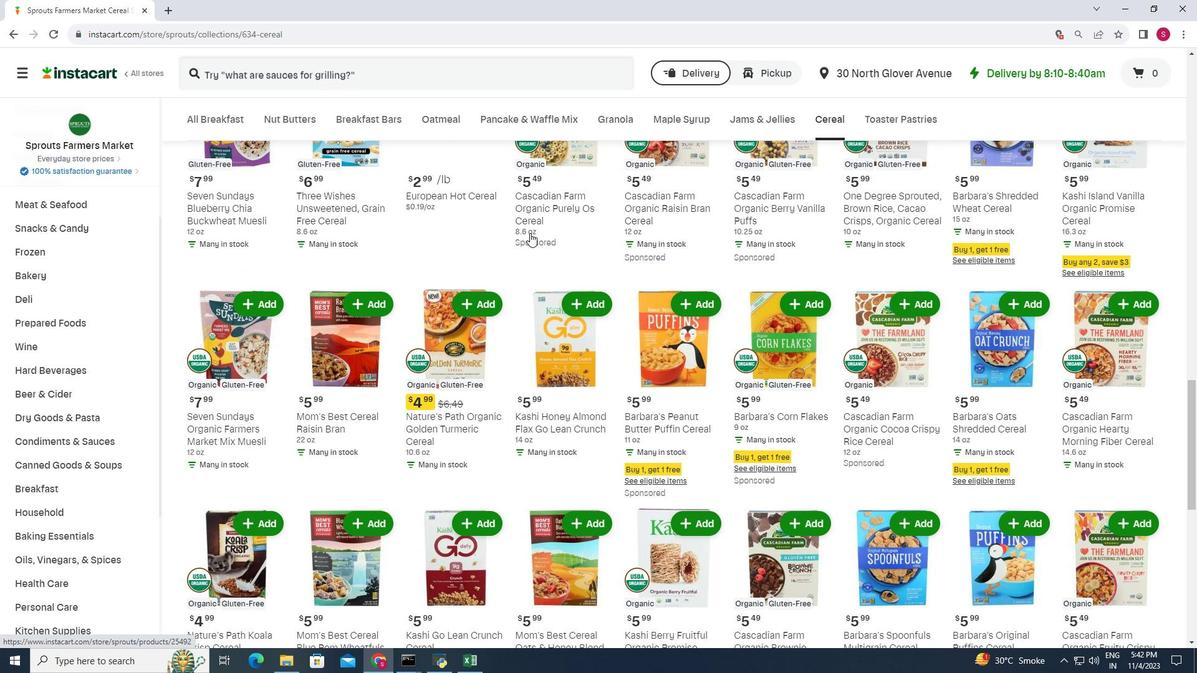 
Action: Mouse scrolled (529, 232) with delta (0, 0)
Screenshot: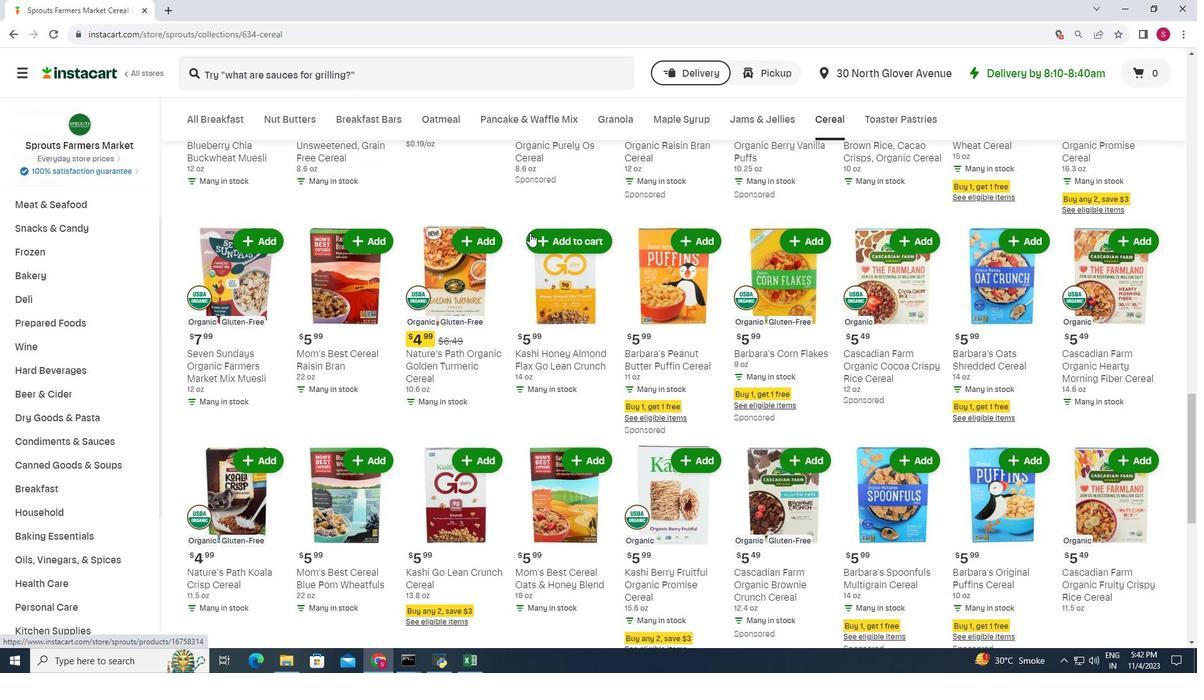
Action: Mouse scrolled (529, 232) with delta (0, 0)
Screenshot: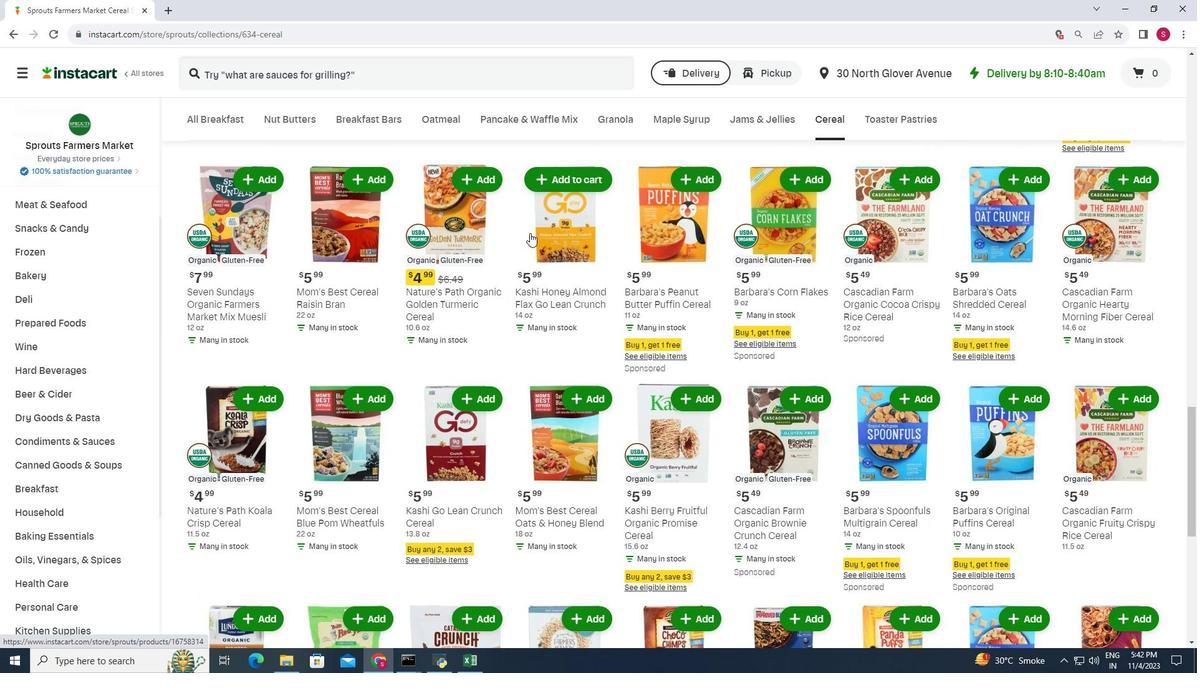 
Action: Mouse scrolled (529, 232) with delta (0, 0)
Screenshot: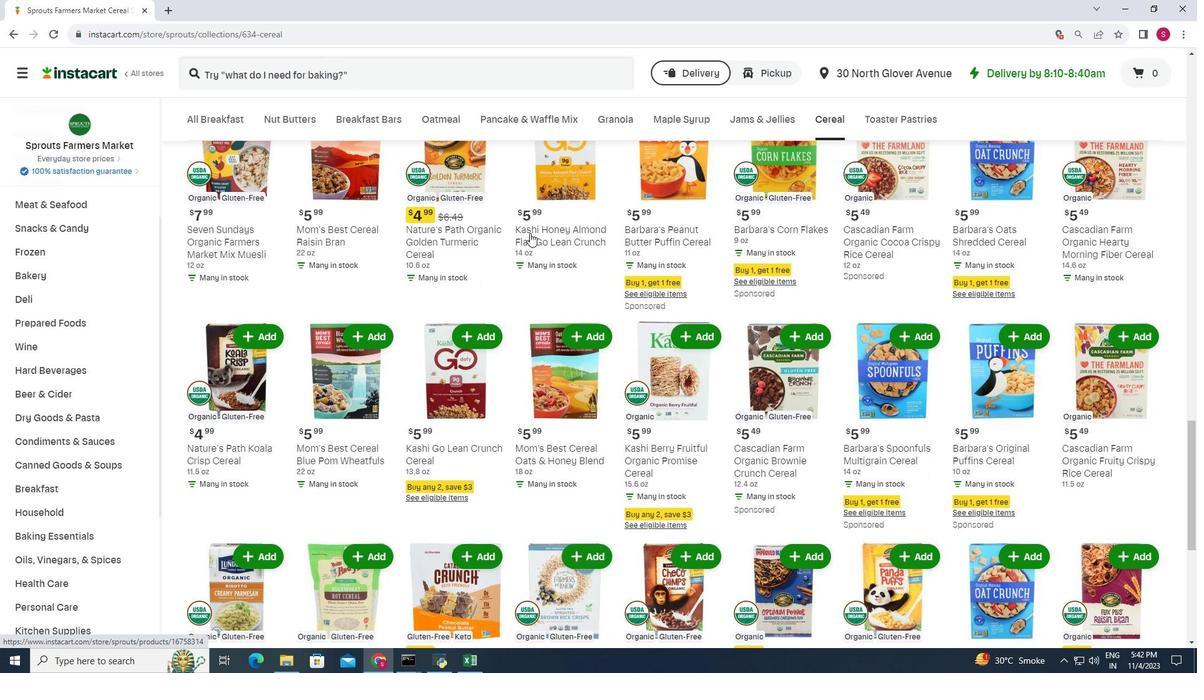 
Action: Mouse scrolled (529, 232) with delta (0, 0)
Screenshot: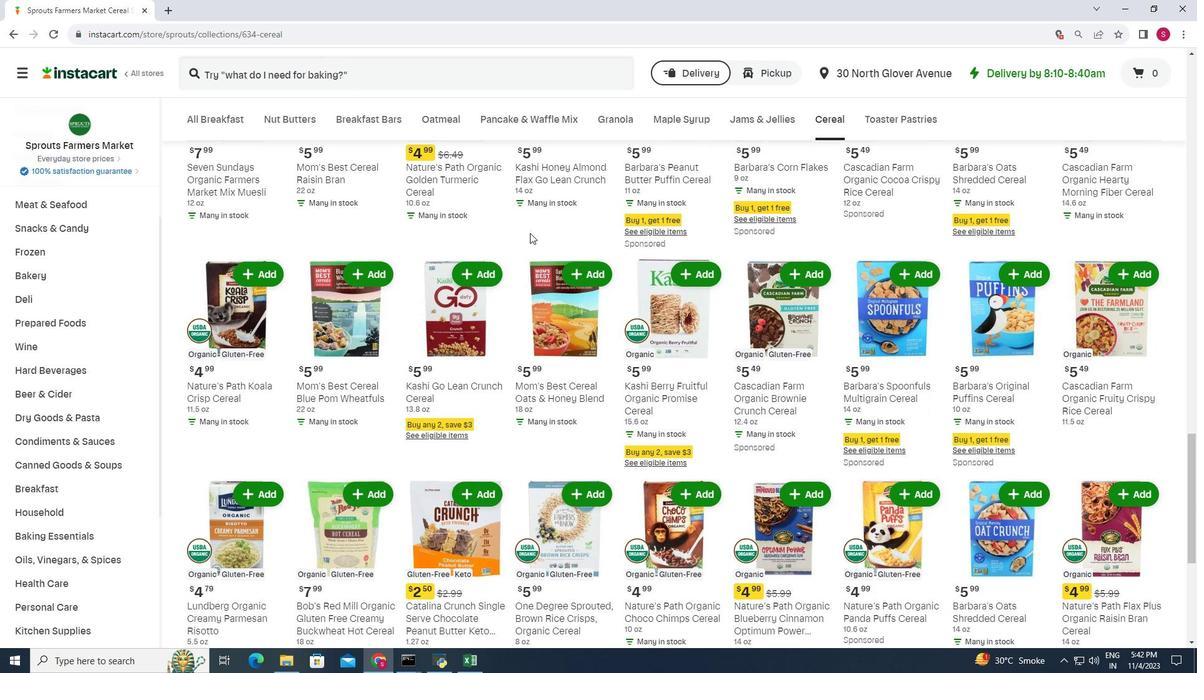 
Action: Mouse scrolled (529, 232) with delta (0, 0)
Screenshot: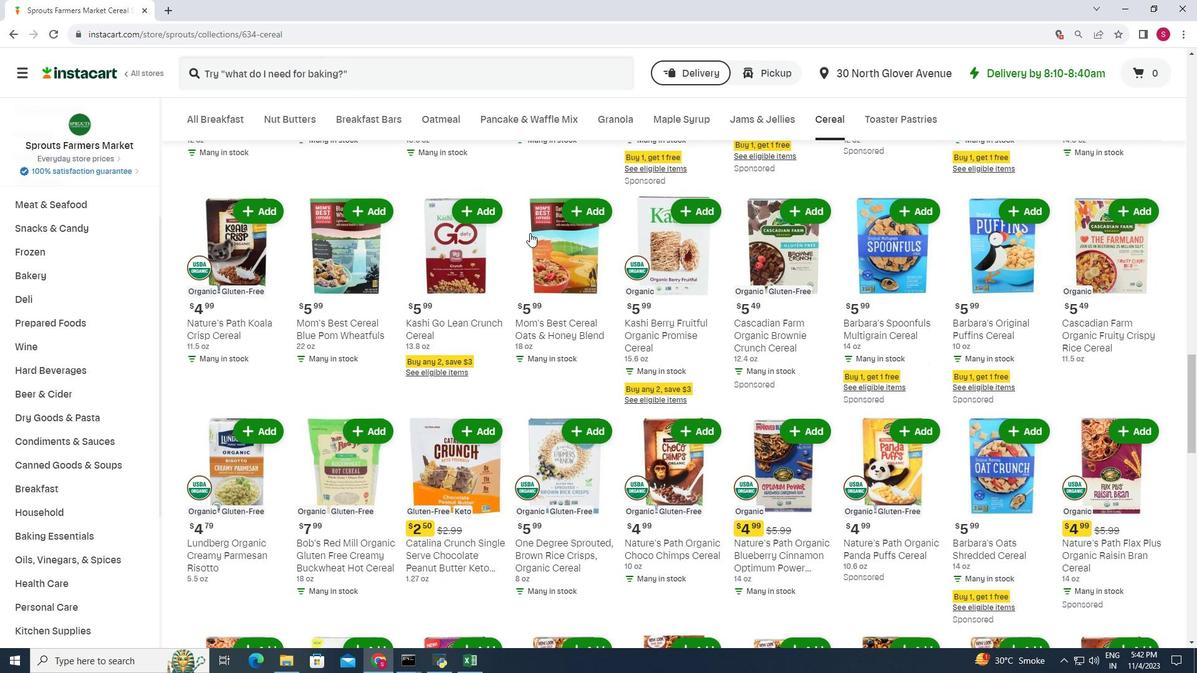 
Action: Mouse scrolled (529, 232) with delta (0, 0)
Screenshot: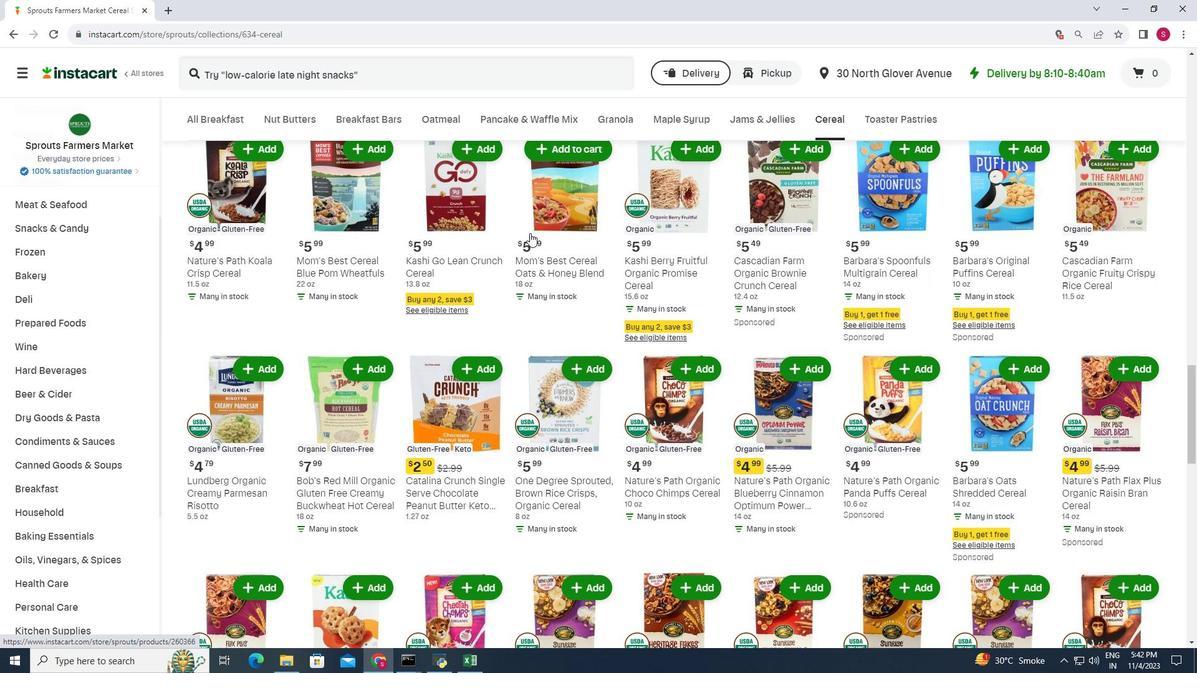 
Action: Mouse scrolled (529, 232) with delta (0, 0)
Screenshot: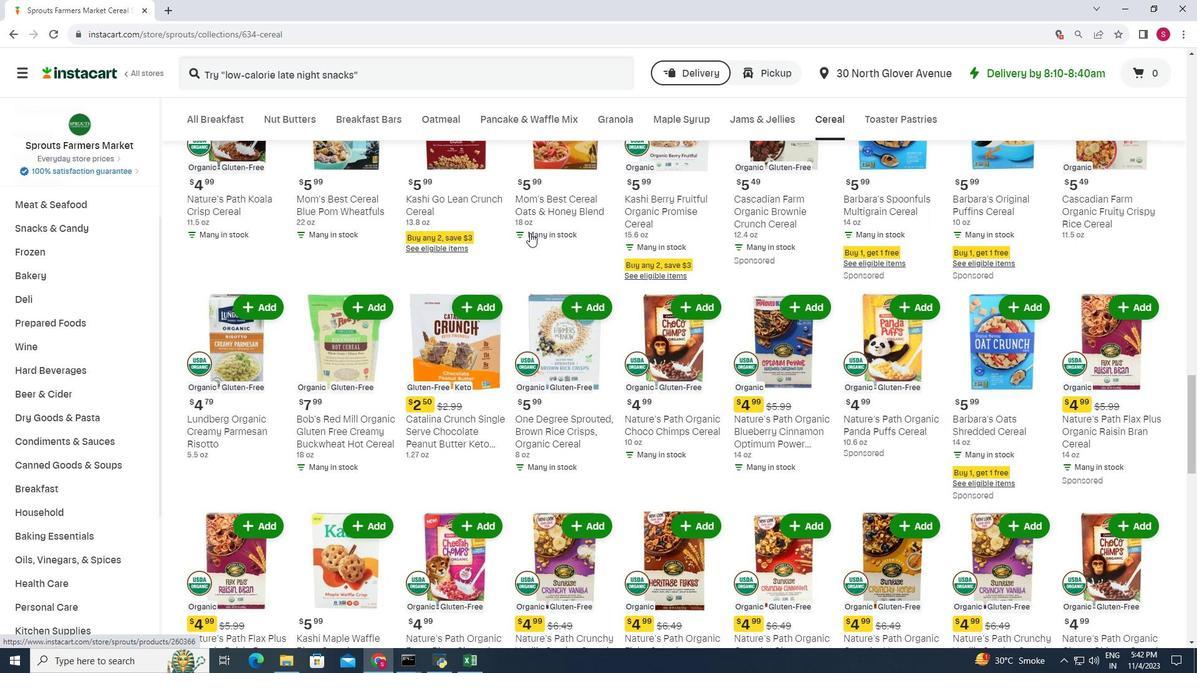
Action: Mouse scrolled (529, 232) with delta (0, 0)
Screenshot: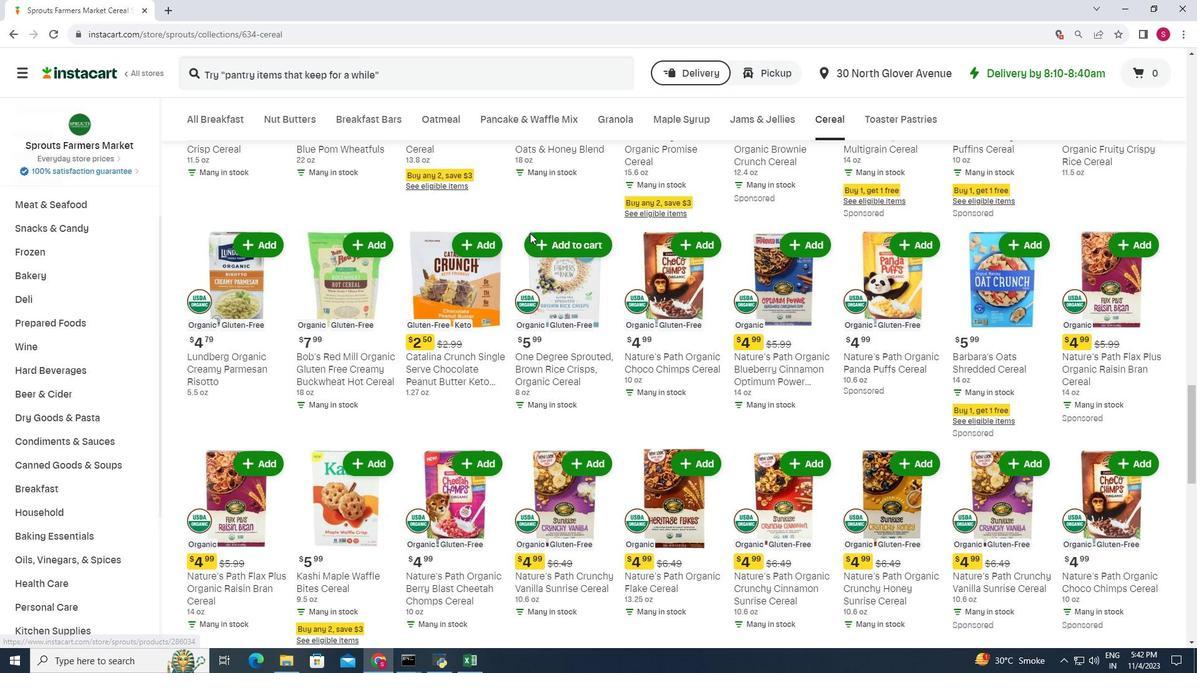 
Action: Mouse scrolled (529, 232) with delta (0, 0)
Screenshot: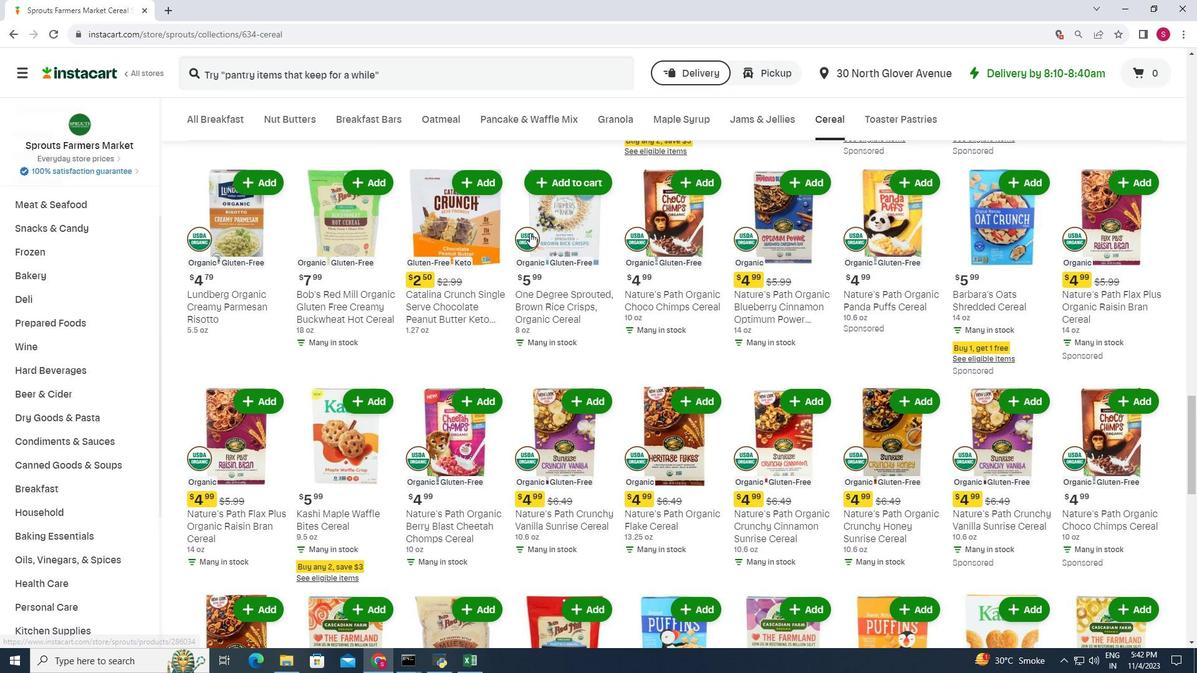 
Action: Mouse scrolled (529, 232) with delta (0, 0)
Screenshot: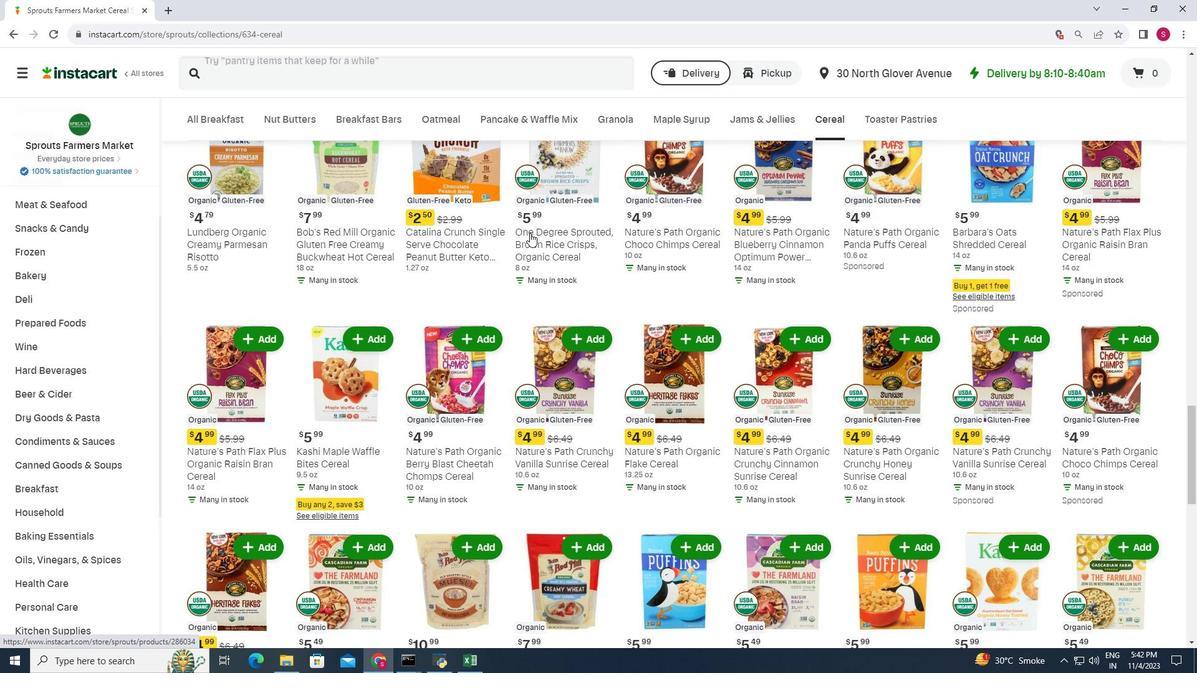 
Action: Mouse scrolled (529, 232) with delta (0, 0)
Screenshot: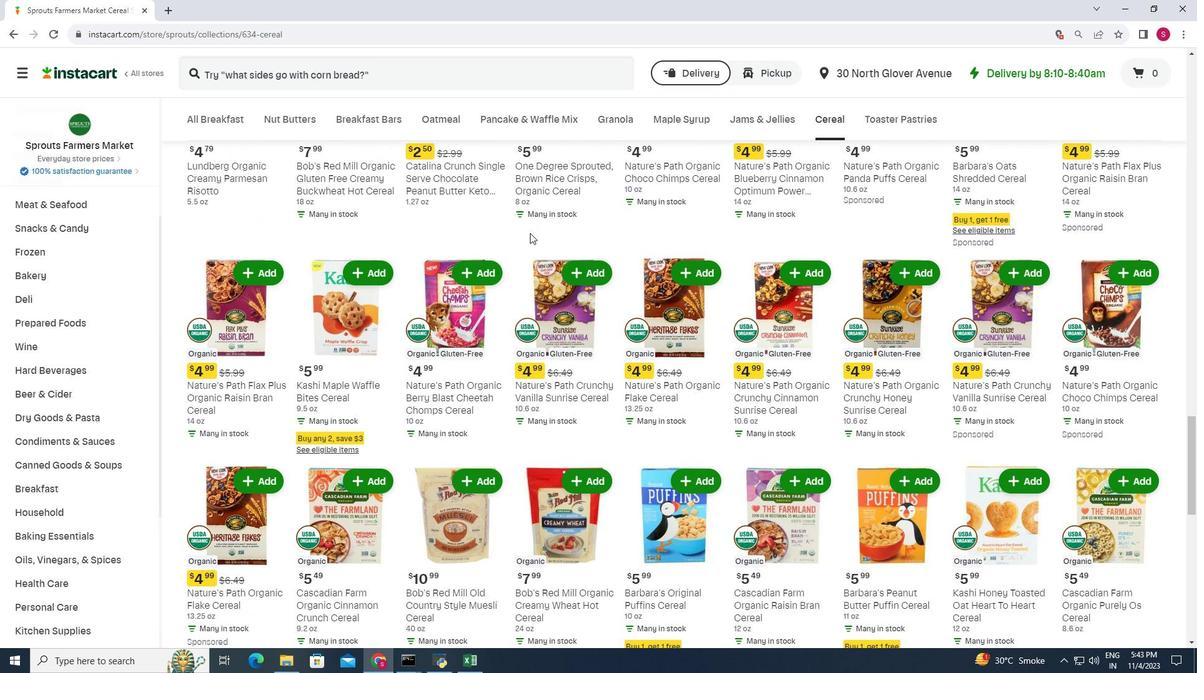 
Action: Mouse scrolled (529, 232) with delta (0, 0)
Screenshot: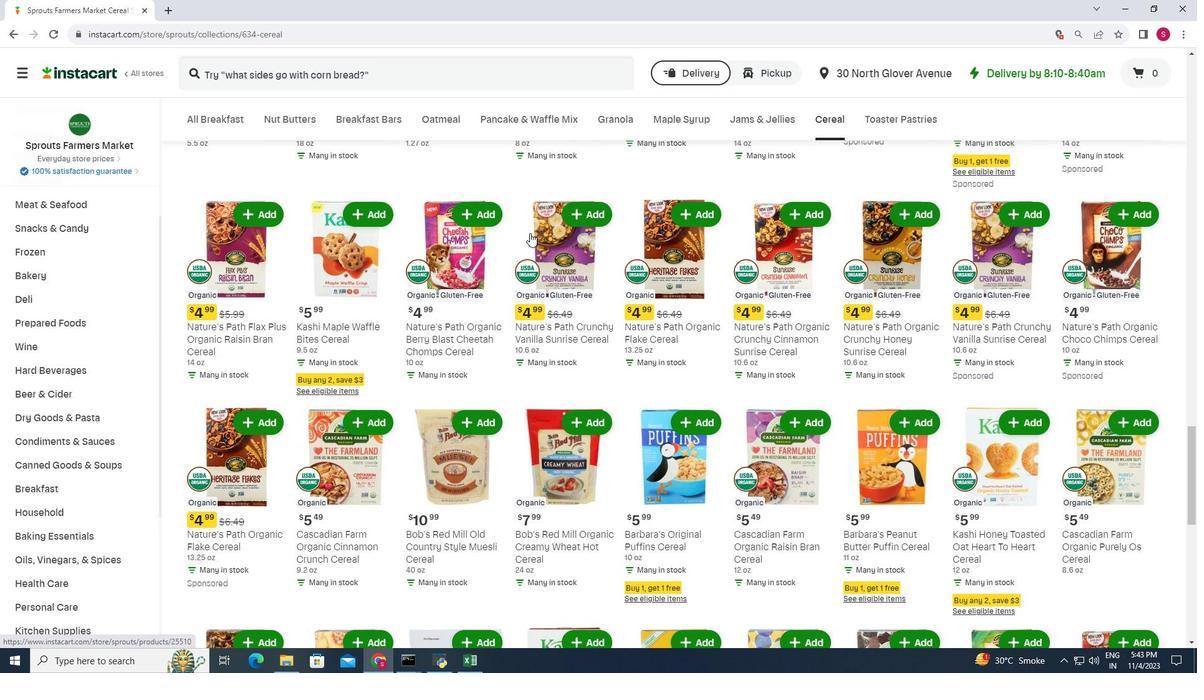 
Action: Mouse scrolled (529, 232) with delta (0, 0)
Screenshot: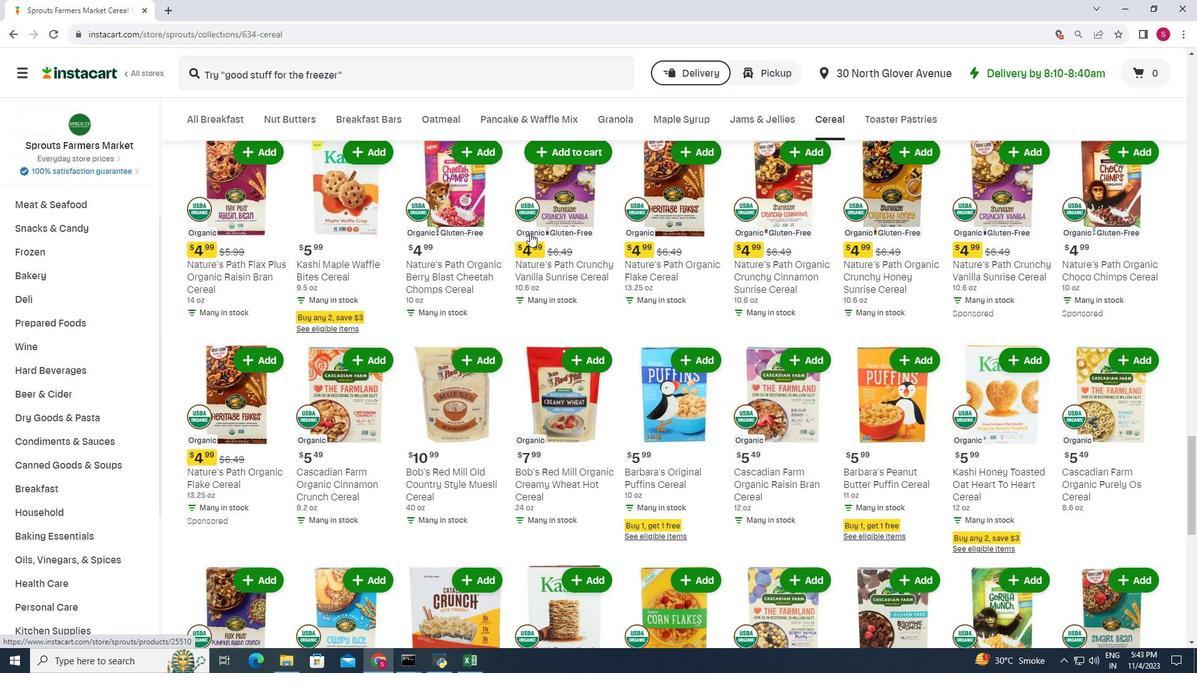 
Action: Mouse scrolled (529, 232) with delta (0, 0)
Screenshot: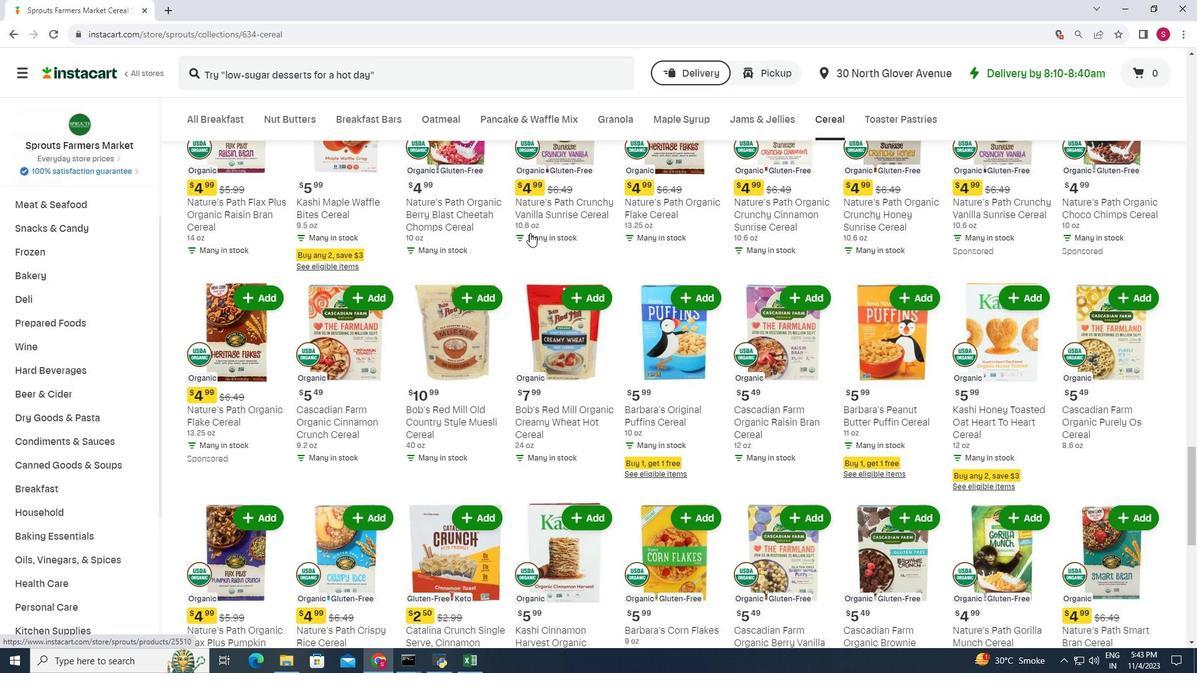 
Action: Mouse moved to (531, 233)
Screenshot: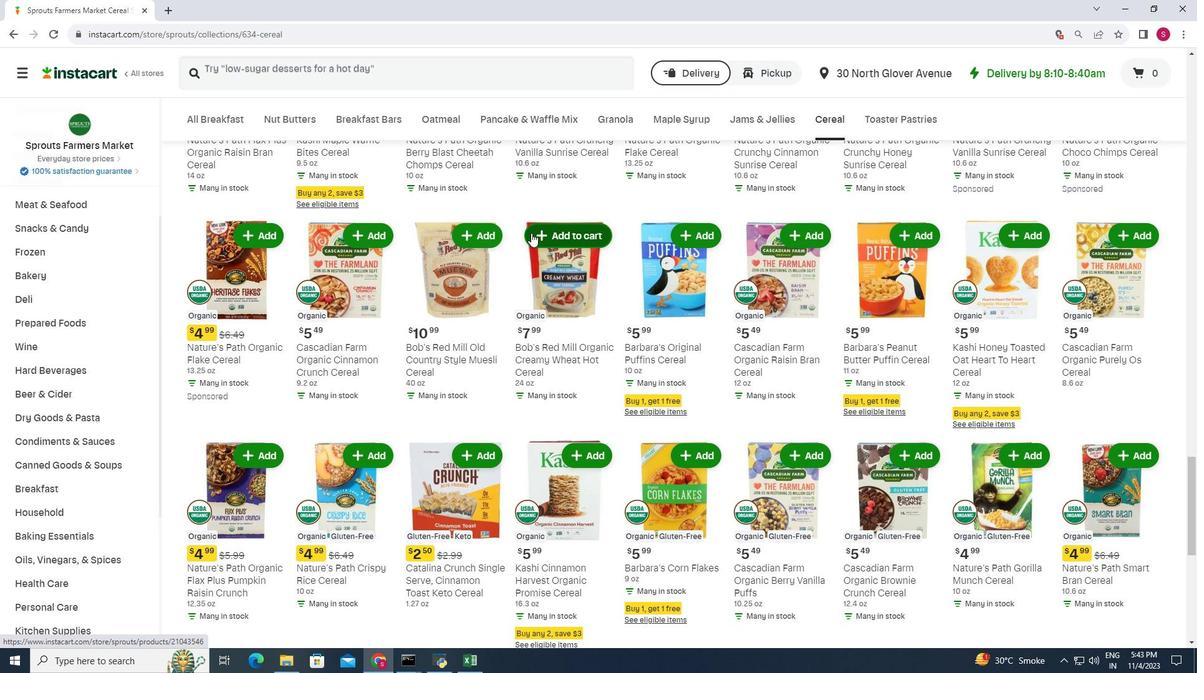 
Action: Mouse scrolled (531, 232) with delta (0, 0)
Screenshot: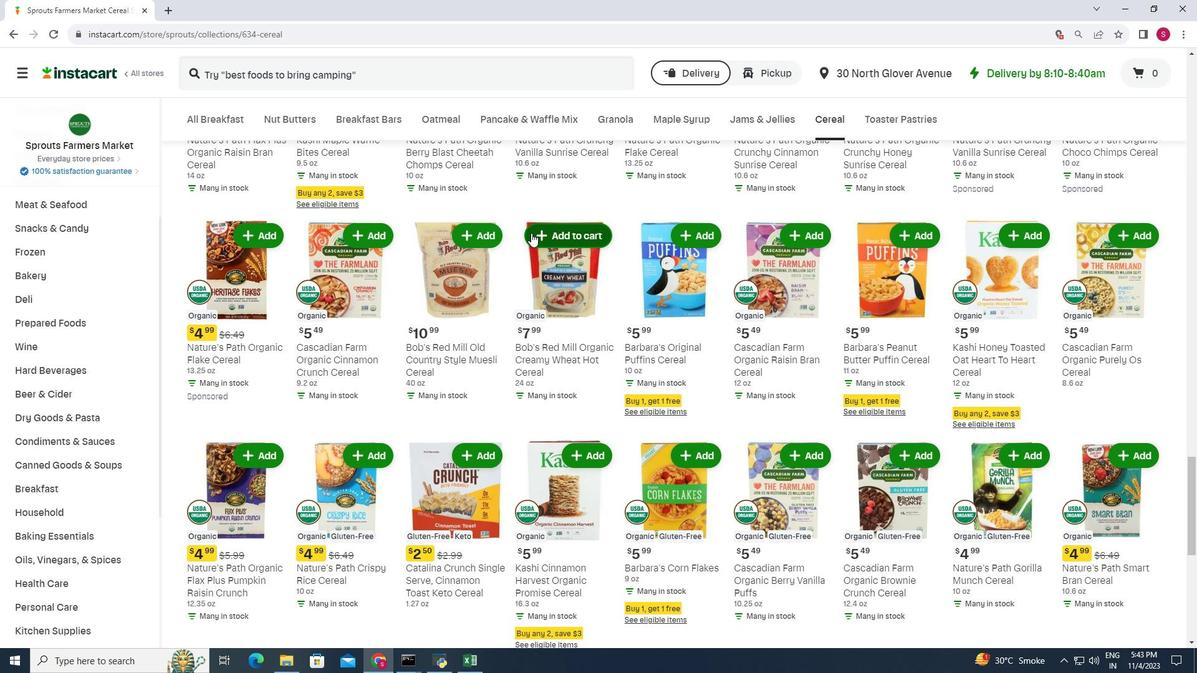 
Action: Mouse scrolled (531, 232) with delta (0, 0)
Screenshot: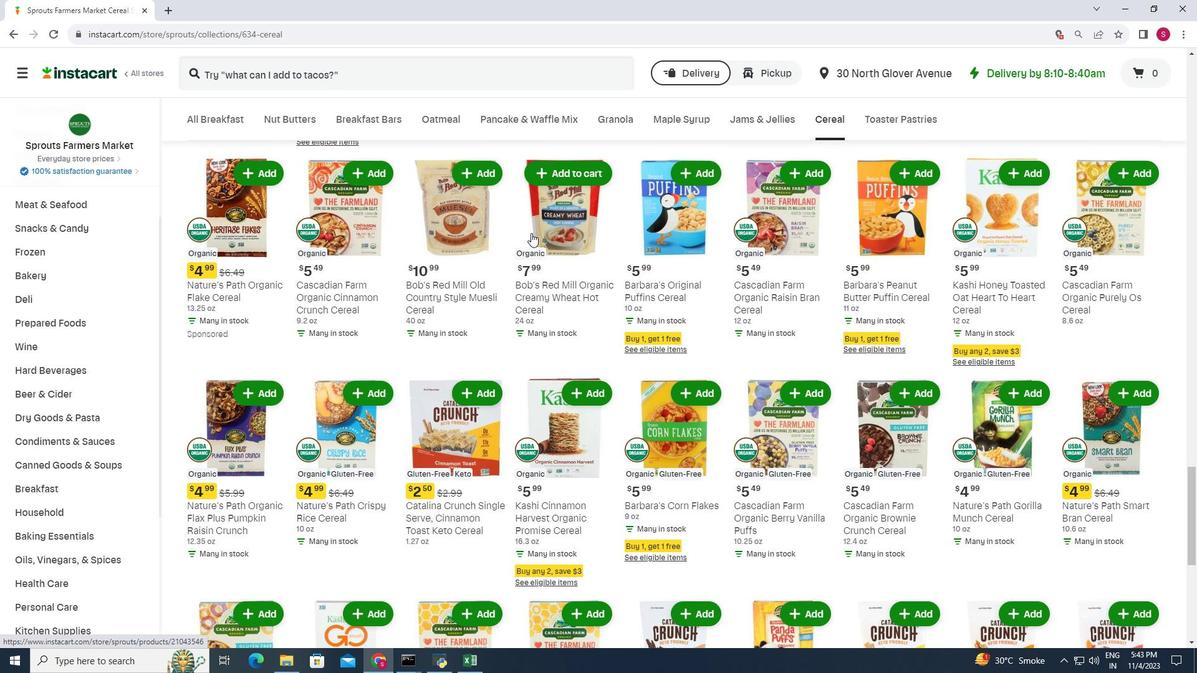 
Action: Mouse scrolled (531, 232) with delta (0, 0)
Screenshot: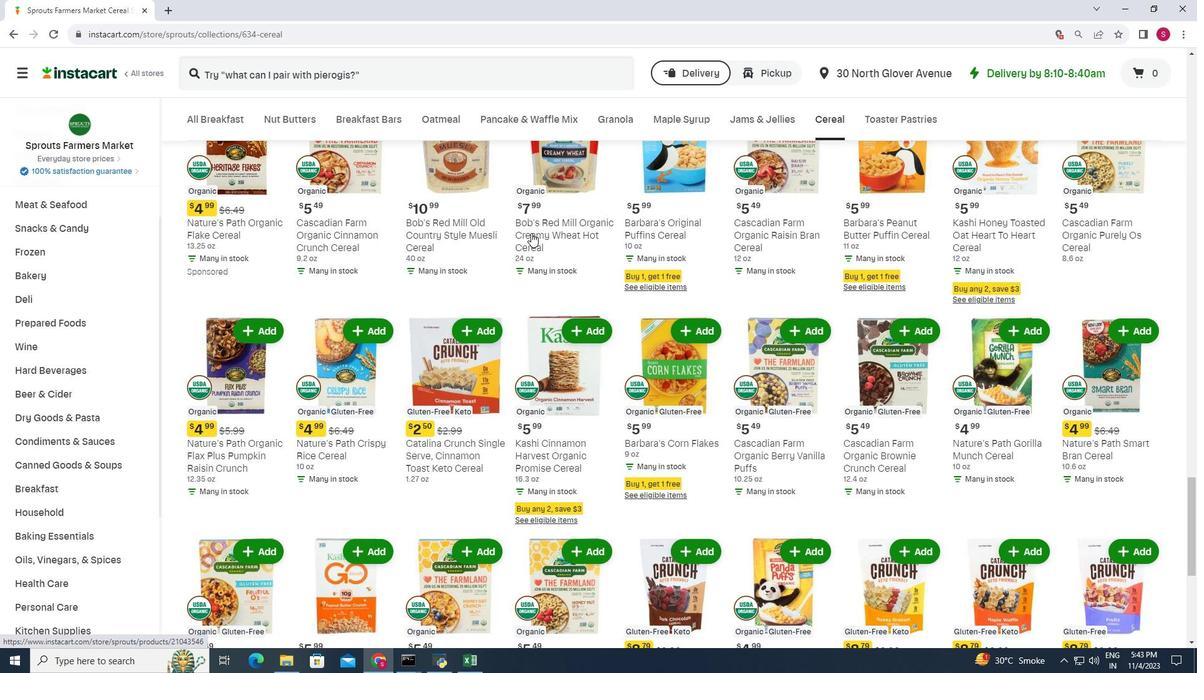 
Action: Mouse scrolled (531, 232) with delta (0, 0)
Screenshot: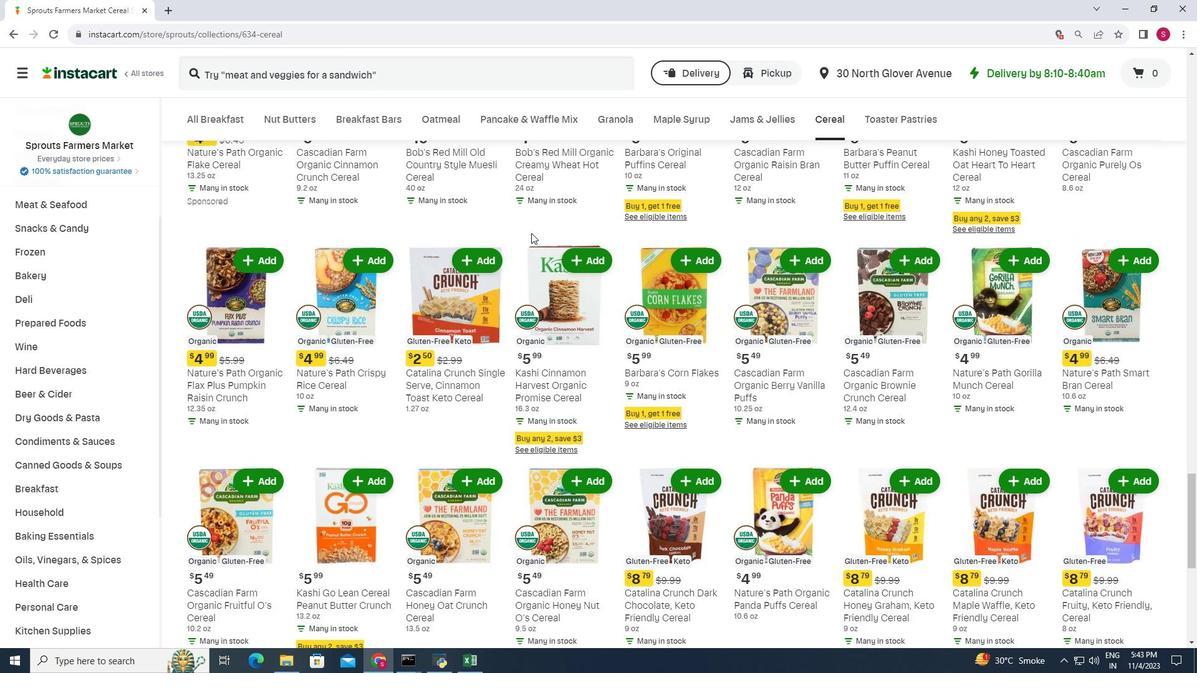 
Action: Mouse scrolled (531, 232) with delta (0, 0)
Screenshot: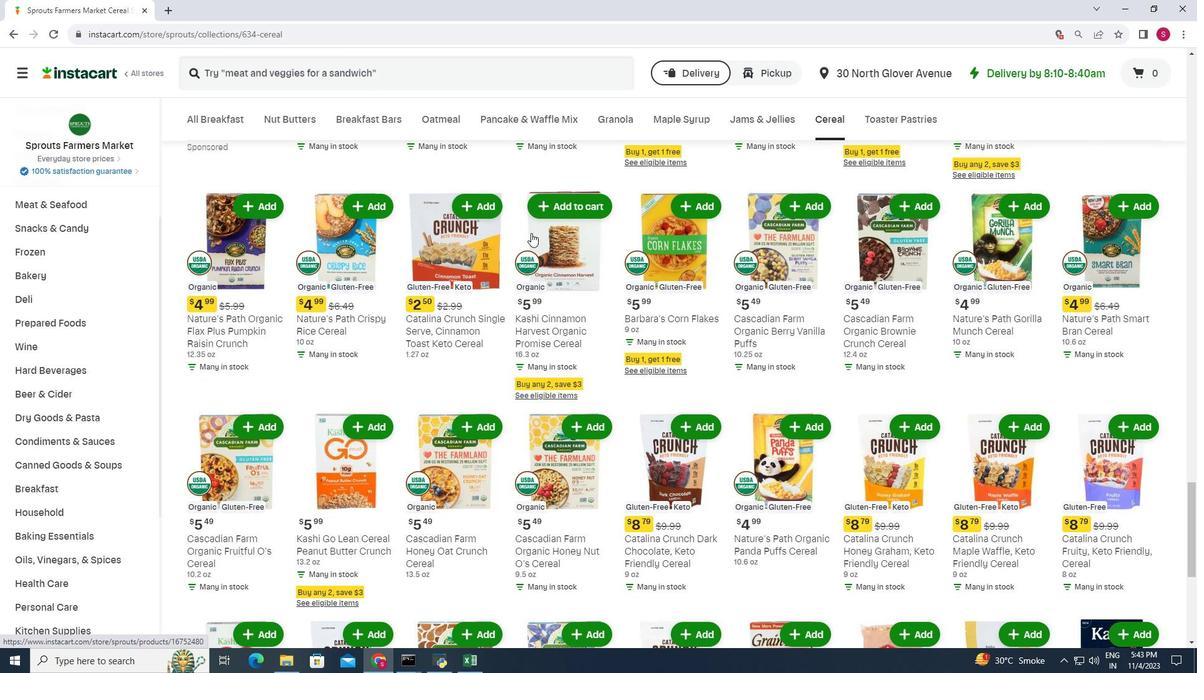 
Action: Mouse scrolled (531, 232) with delta (0, 0)
Screenshot: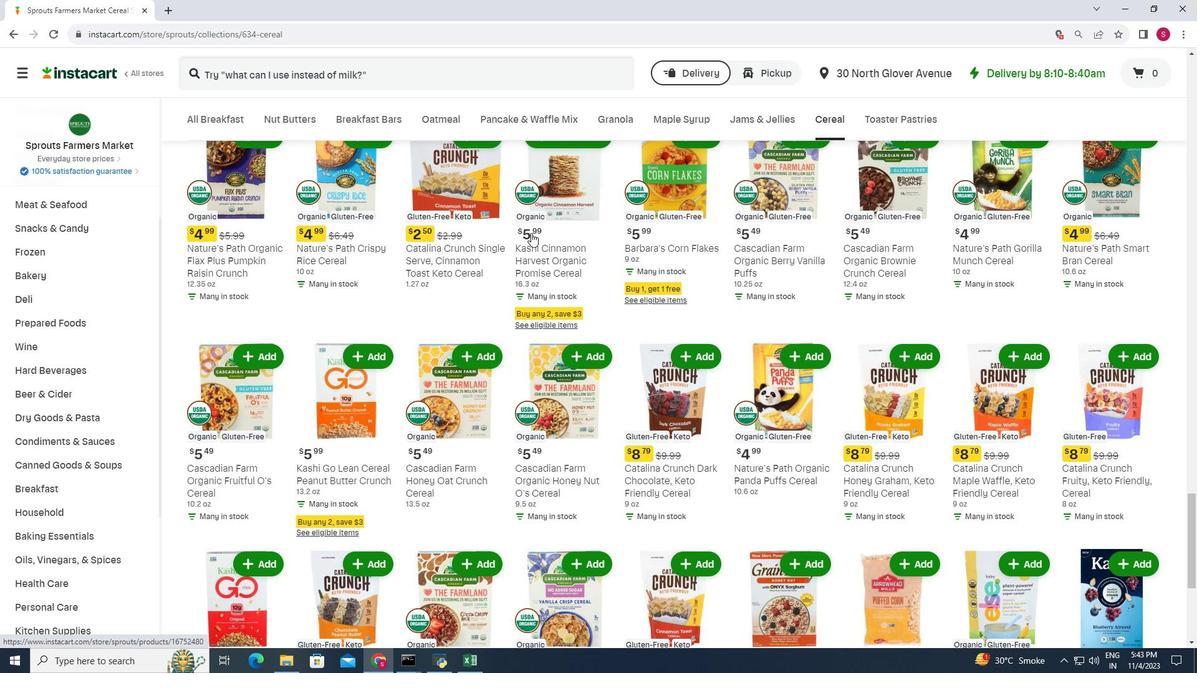 
Action: Mouse scrolled (531, 232) with delta (0, 0)
Screenshot: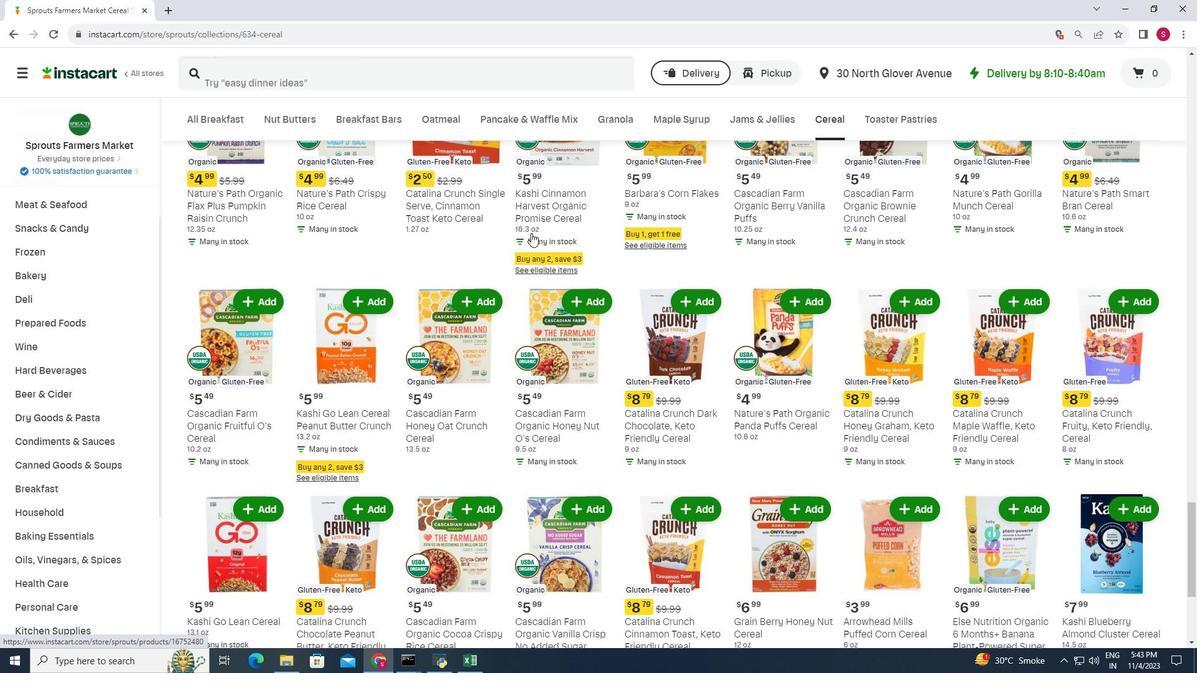 
Action: Mouse moved to (531, 233)
Screenshot: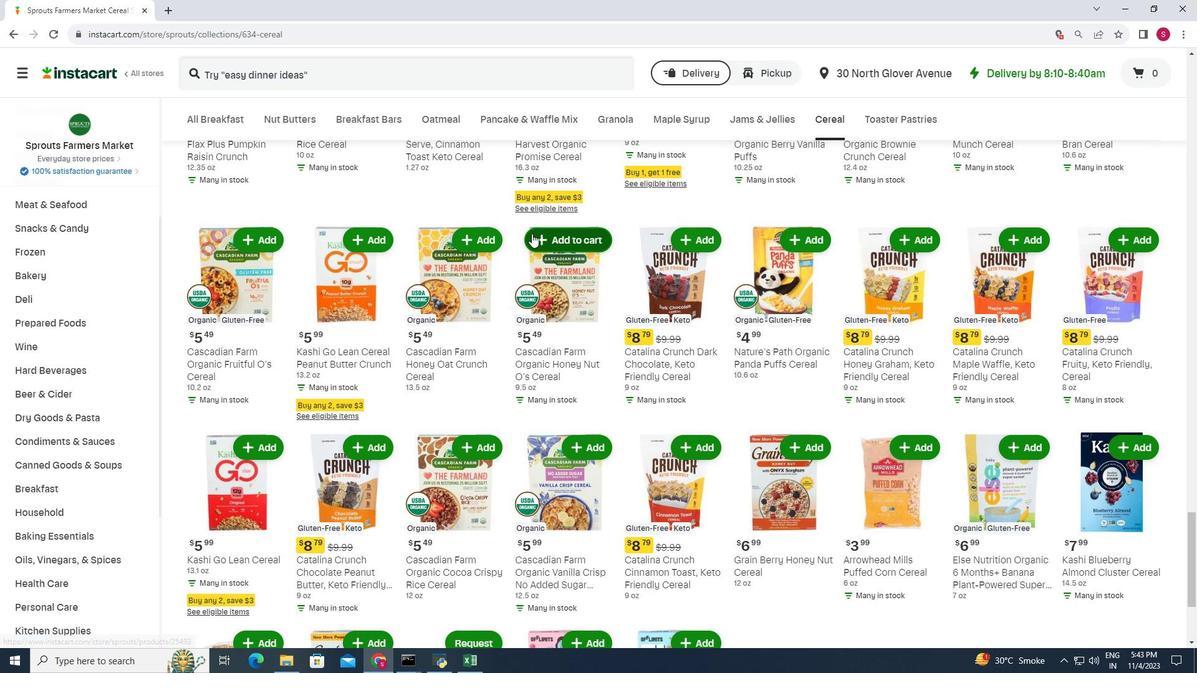 
Action: Mouse scrolled (531, 233) with delta (0, 0)
Screenshot: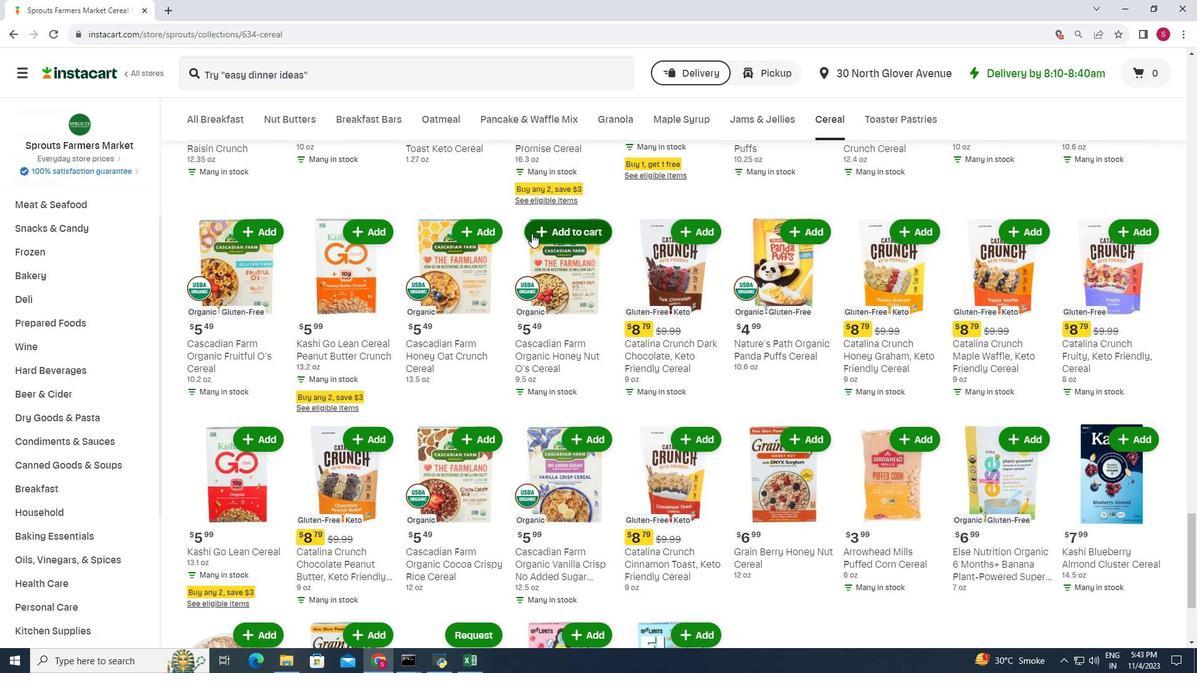
Action: Mouse moved to (531, 234)
Screenshot: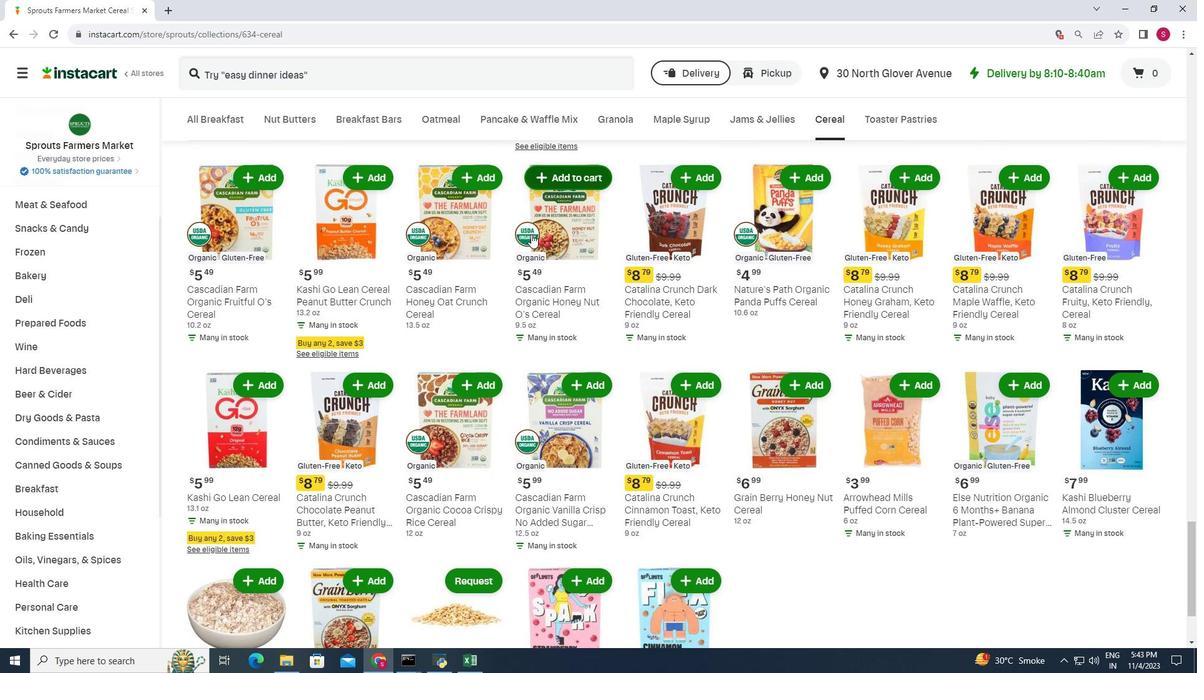 
Action: Mouse scrolled (531, 233) with delta (0, 0)
Screenshot: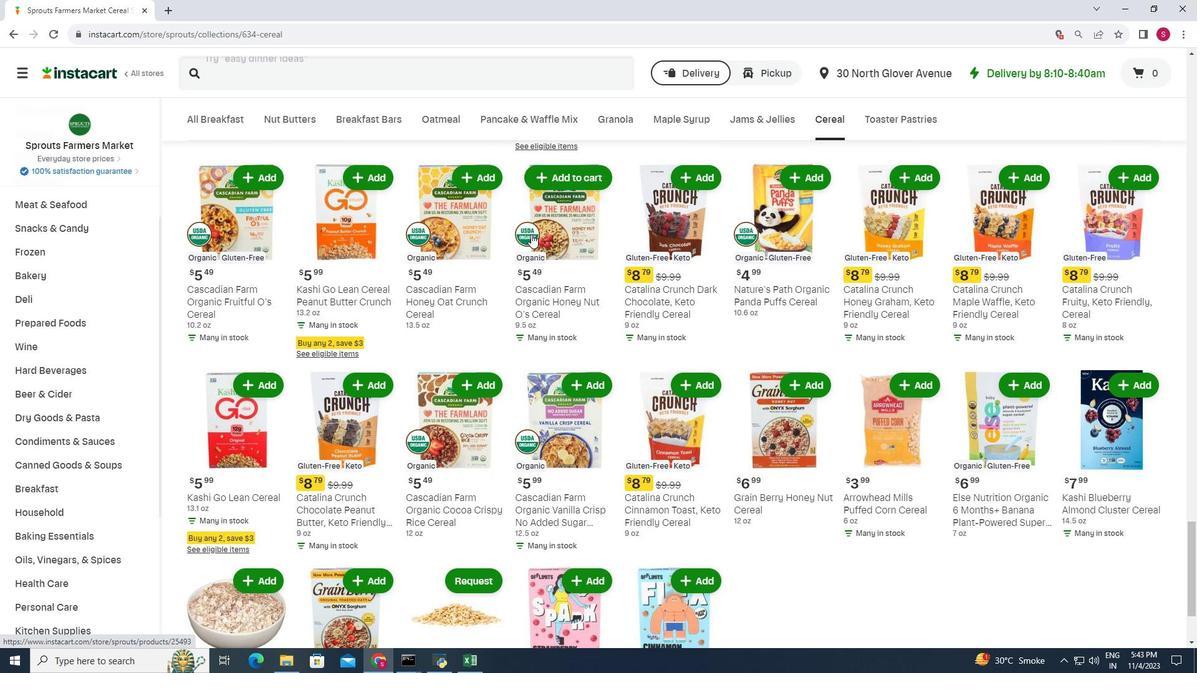 
Action: Mouse moved to (530, 235)
Screenshot: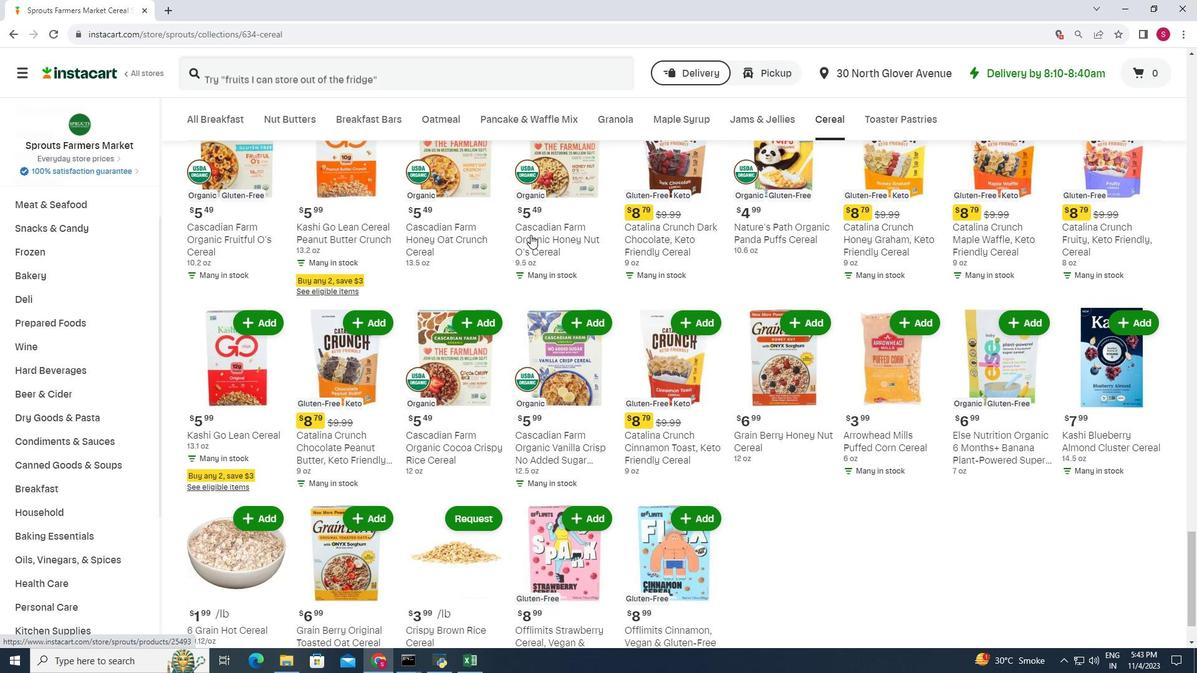 
Action: Mouse scrolled (530, 234) with delta (0, 0)
Screenshot: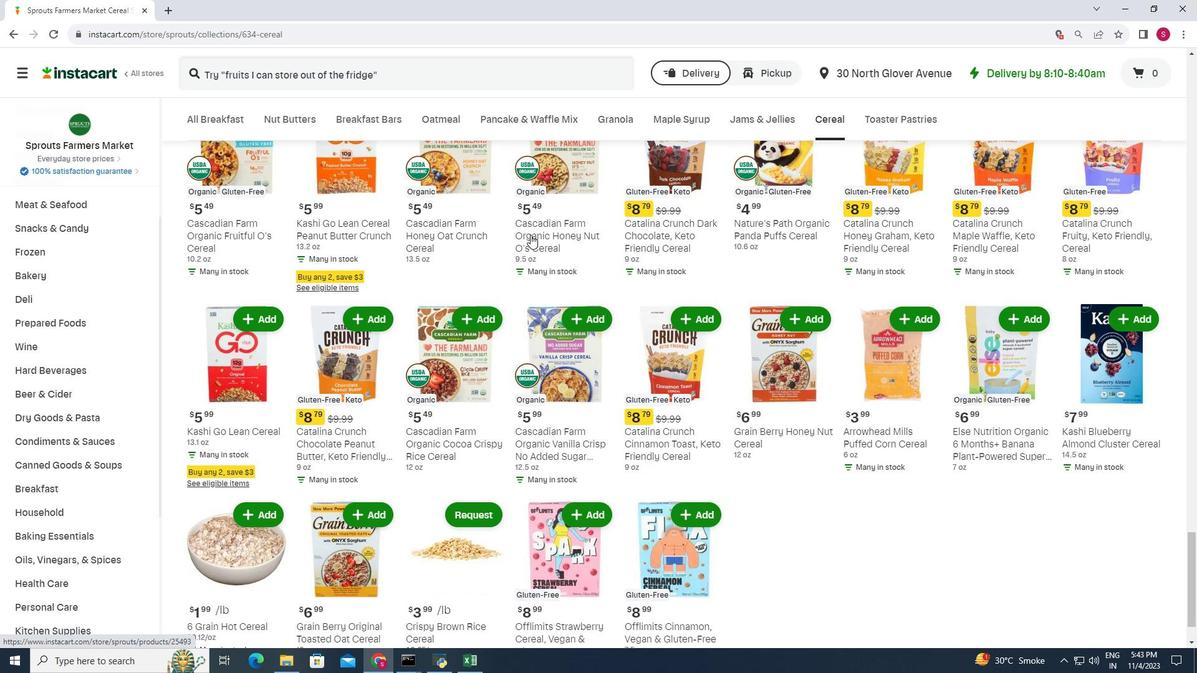 
Action: Mouse scrolled (530, 234) with delta (0, 0)
Screenshot: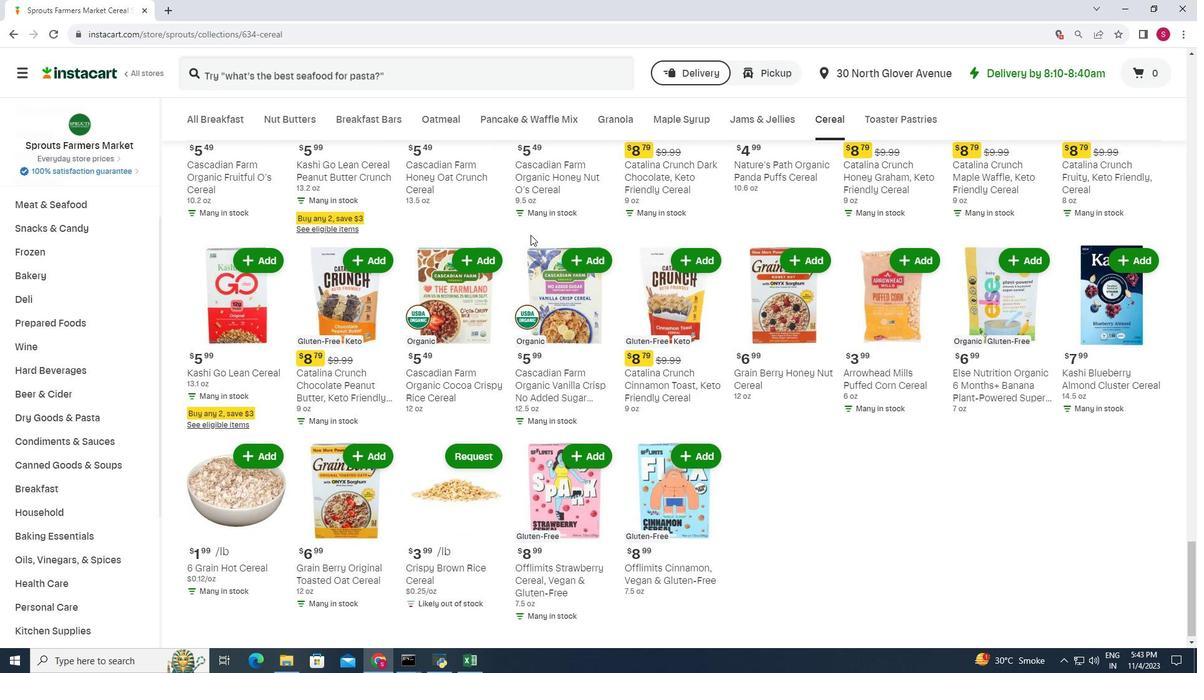
Action: Mouse scrolled (530, 235) with delta (0, 0)
Screenshot: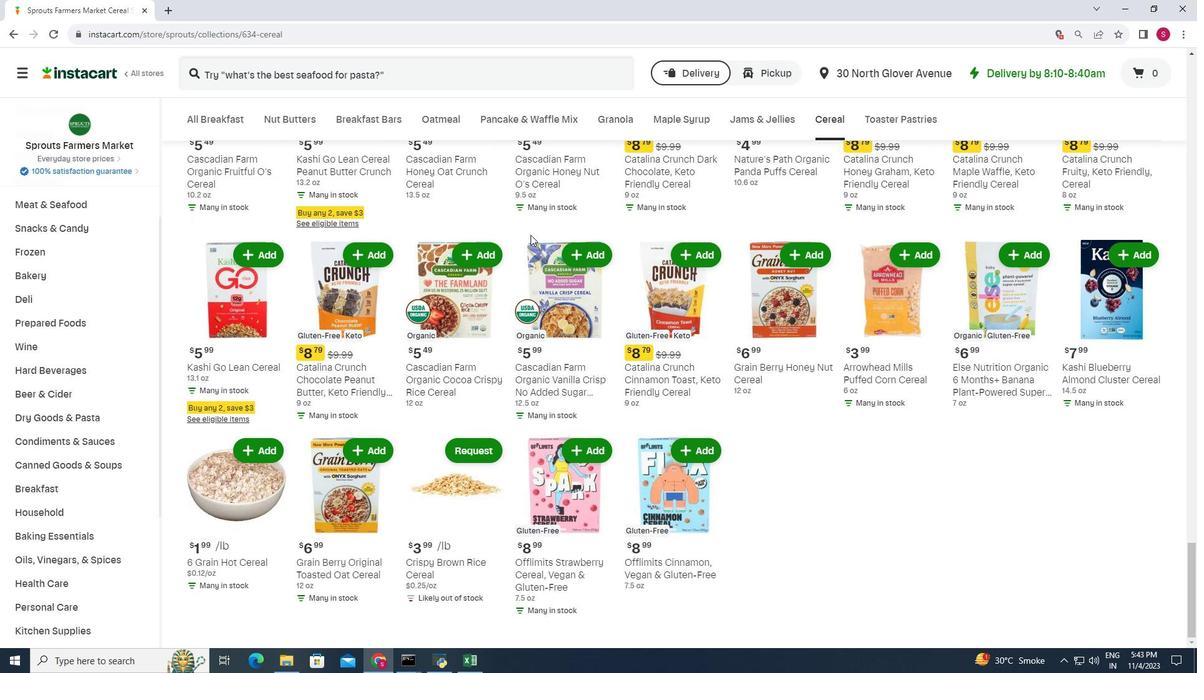 
Action: Mouse moved to (529, 235)
Screenshot: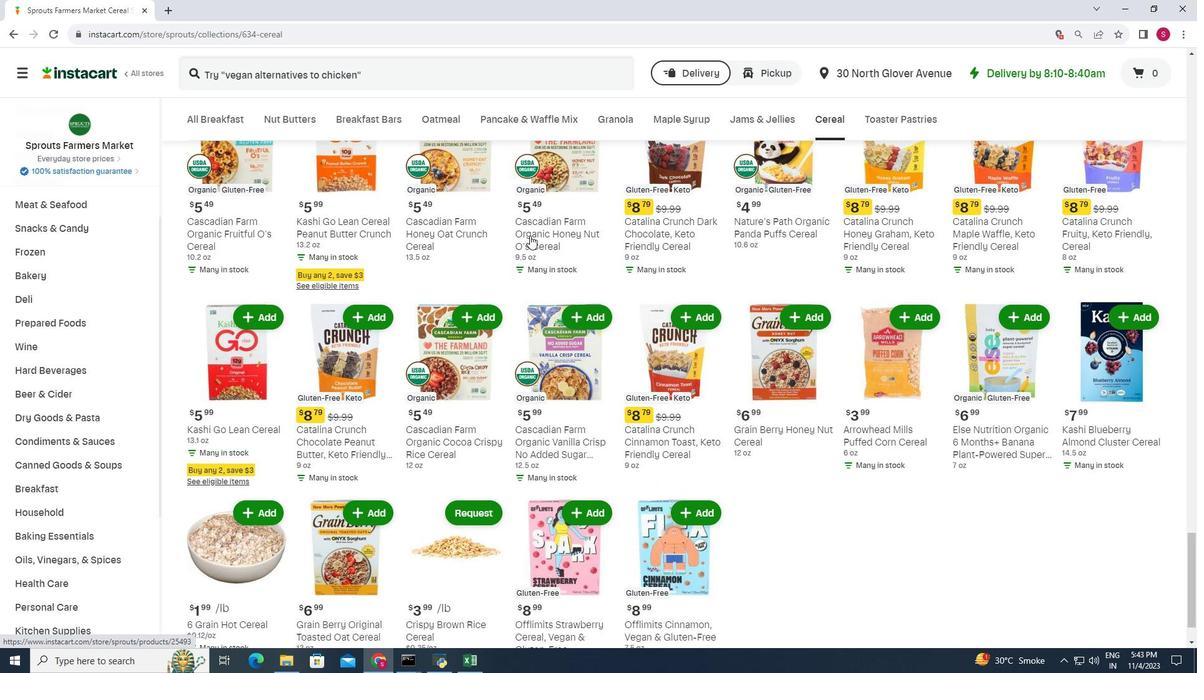 
